 Task: Reply All to email with the signature Julian Adams with the subject Request for a job offer rejection from softage.8@softage.net with the message I would like to request a review of the proposal before the presentation. with BCC to softage.6@softage.net with an attached image file Website_slider_image.png
Action: Mouse moved to (1112, 242)
Screenshot: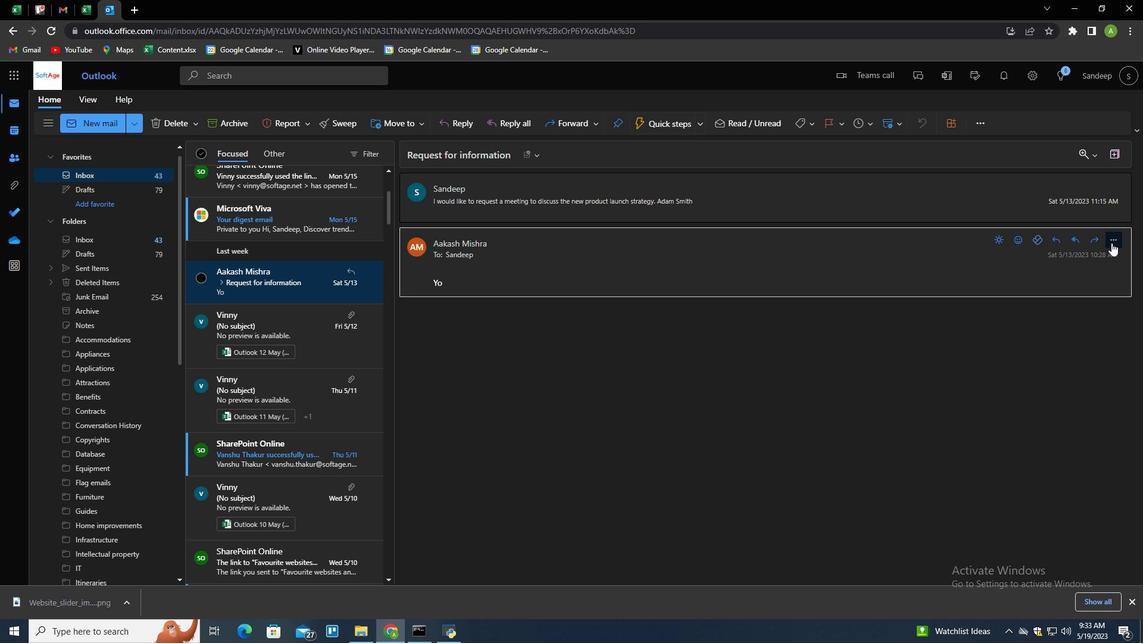 
Action: Mouse pressed left at (1112, 242)
Screenshot: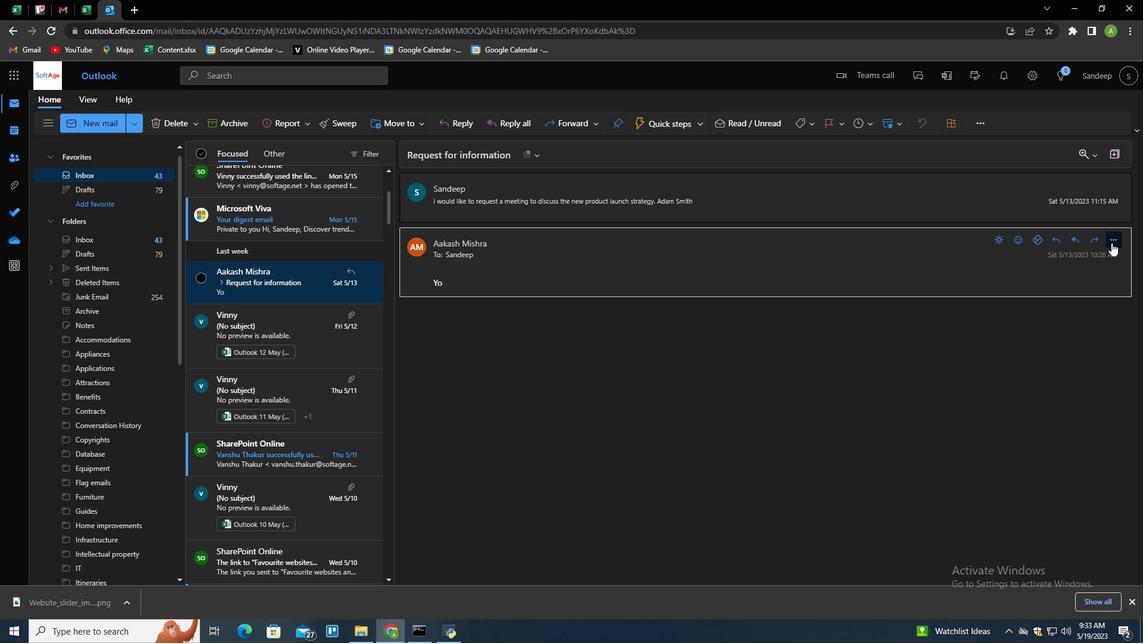 
Action: Mouse moved to (1035, 227)
Screenshot: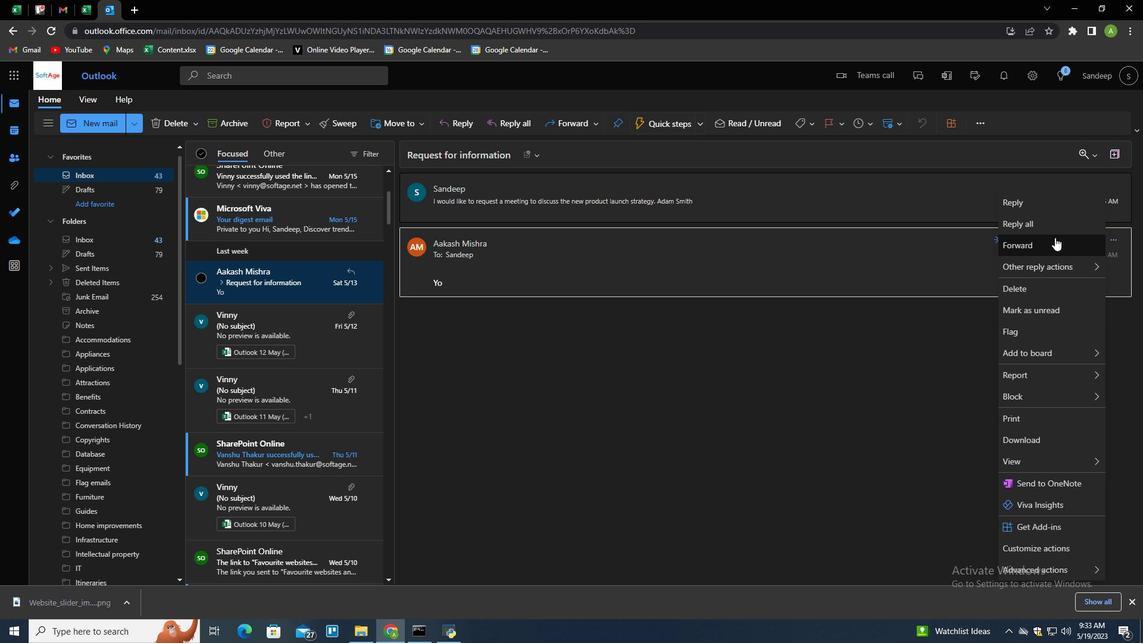 
Action: Mouse pressed left at (1035, 227)
Screenshot: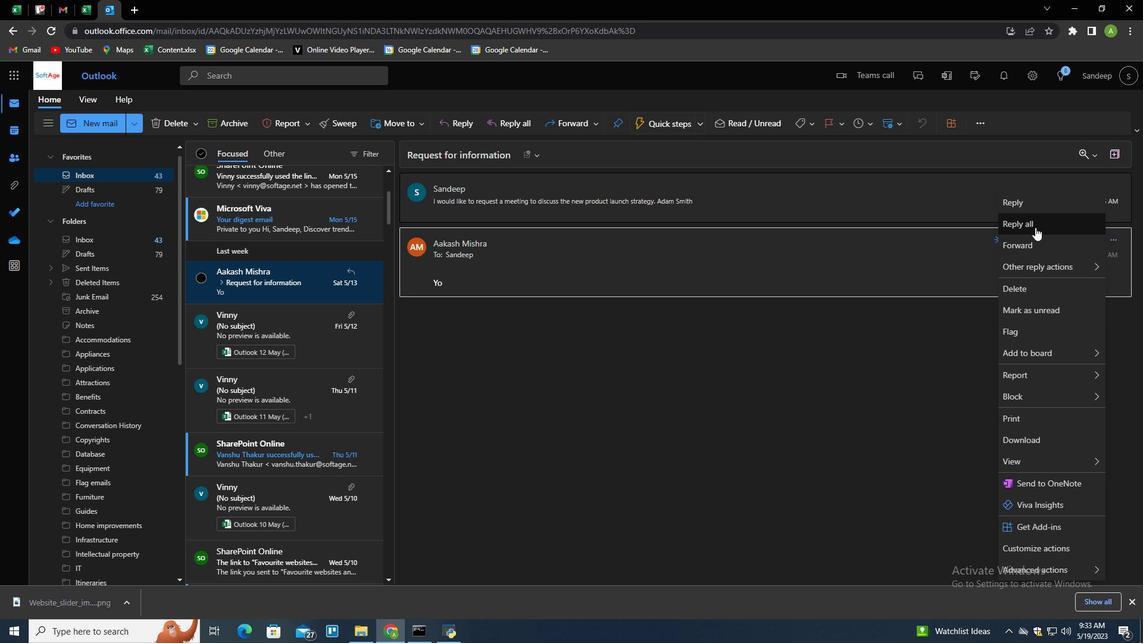 
Action: Mouse moved to (798, 118)
Screenshot: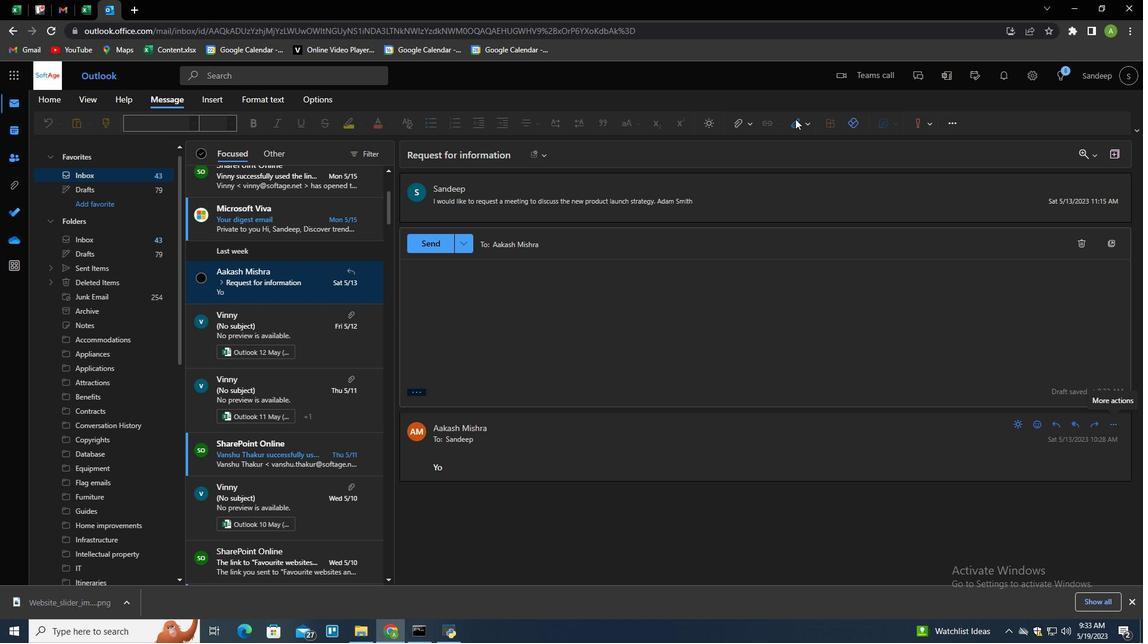 
Action: Mouse pressed left at (798, 118)
Screenshot: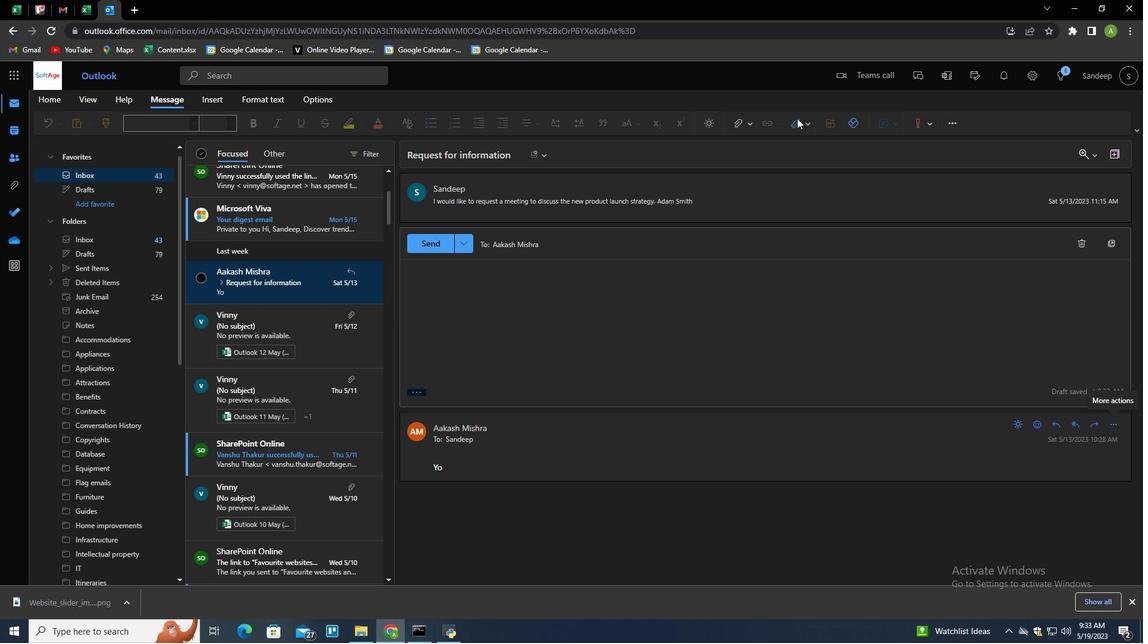 
Action: Mouse moved to (785, 174)
Screenshot: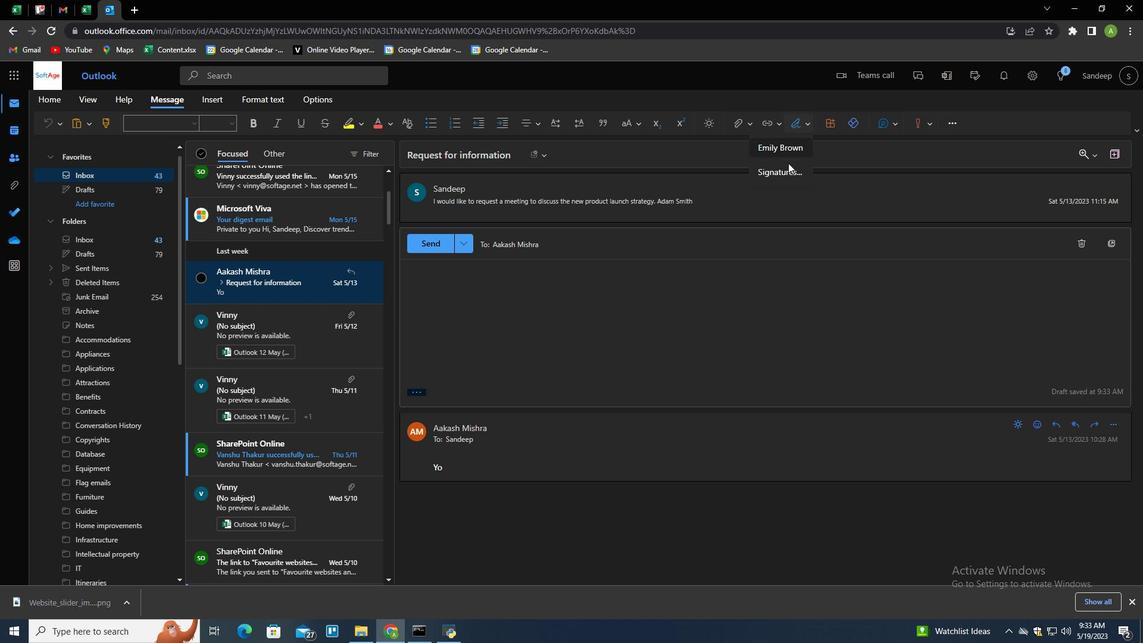 
Action: Mouse pressed left at (785, 174)
Screenshot: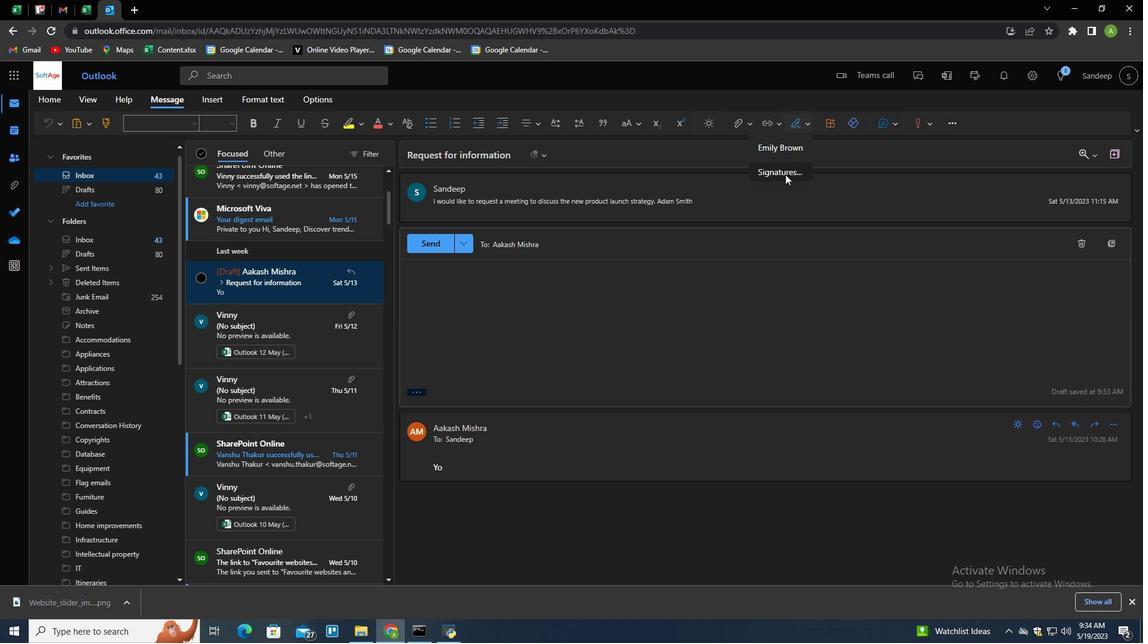 
Action: Mouse moved to (812, 222)
Screenshot: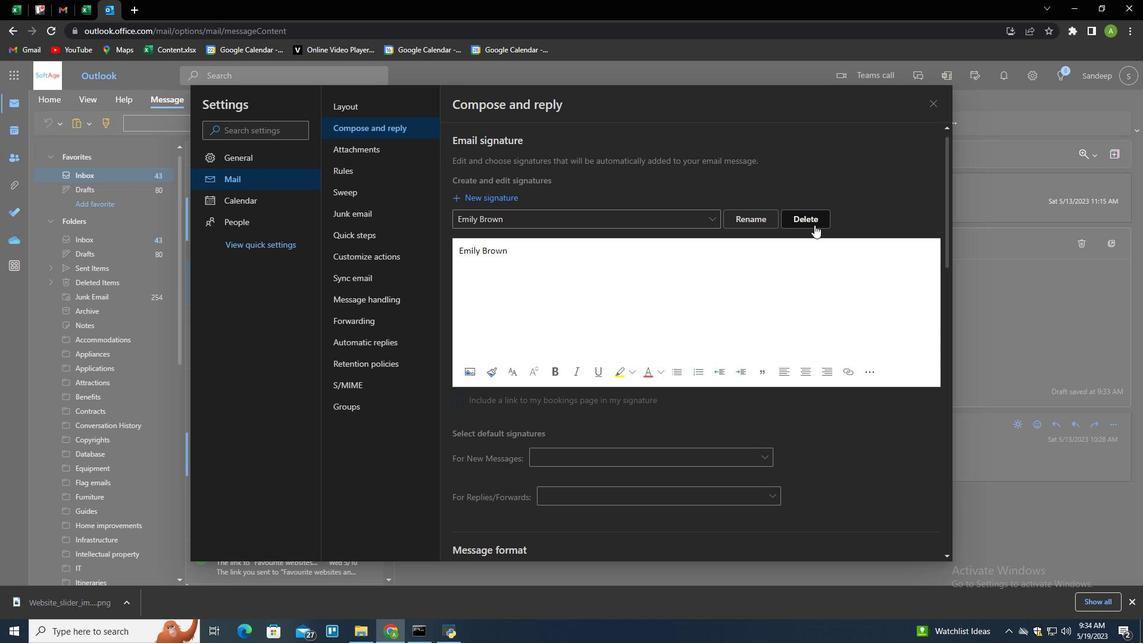
Action: Mouse pressed left at (812, 222)
Screenshot: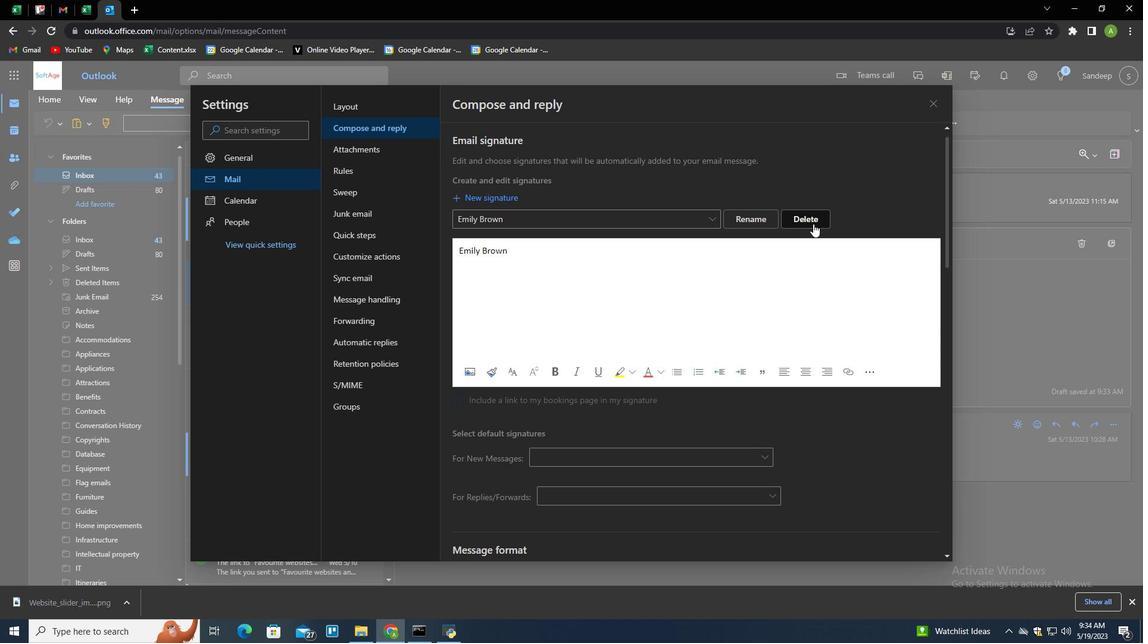 
Action: Mouse moved to (804, 222)
Screenshot: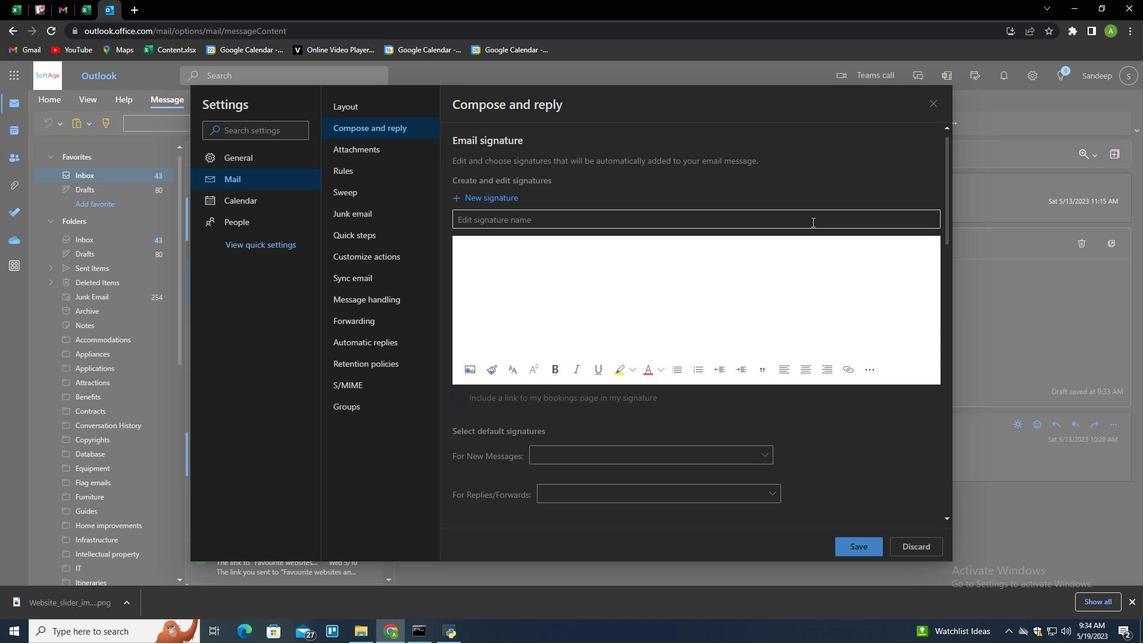 
Action: Mouse pressed left at (804, 222)
Screenshot: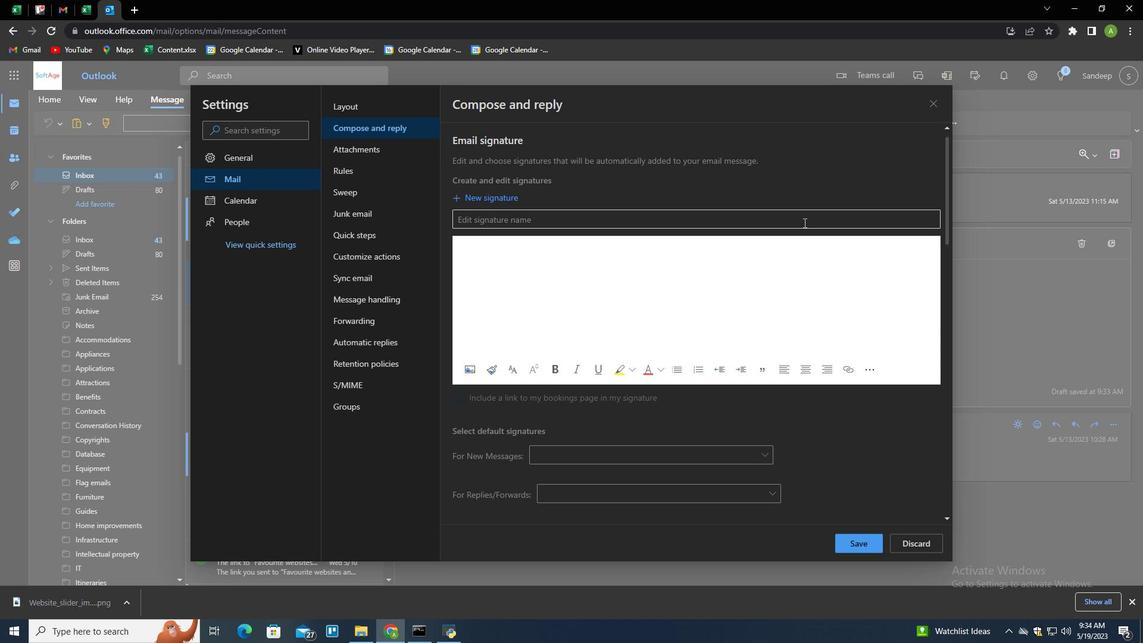 
Action: Key pressed <Key.shift>Julian<Key.space><Key.shift>Adams<Key.tab><Key.shift><Key.shift><Key.shift><Key.shift><Key.shift><Key.shift>Julian<Key.space><Key.shift>Adams
Screenshot: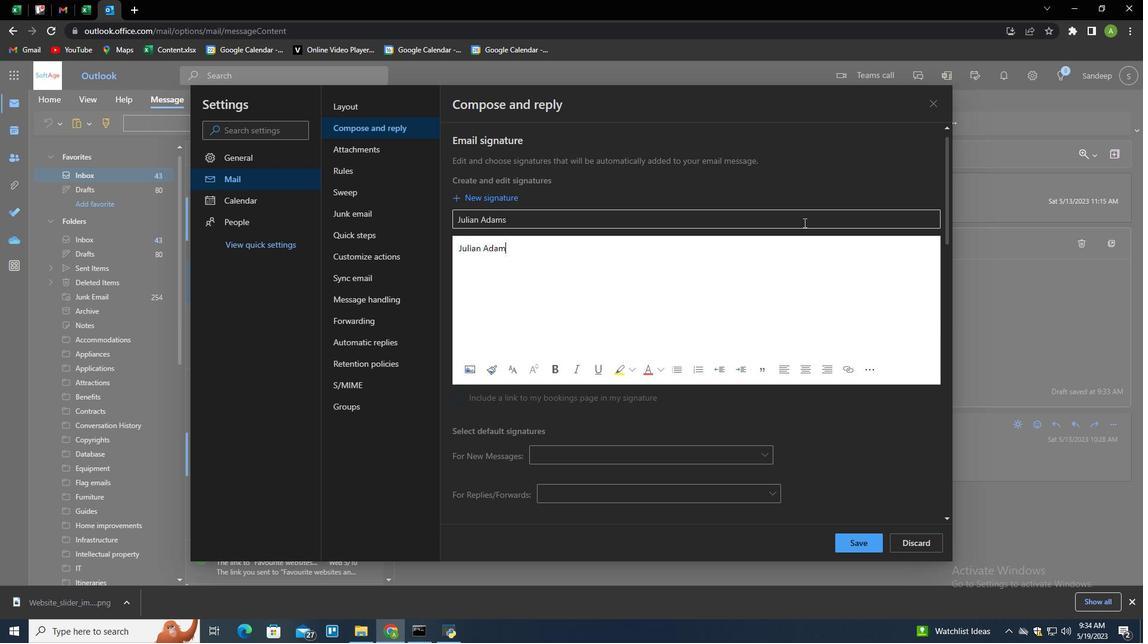 
Action: Mouse moved to (854, 539)
Screenshot: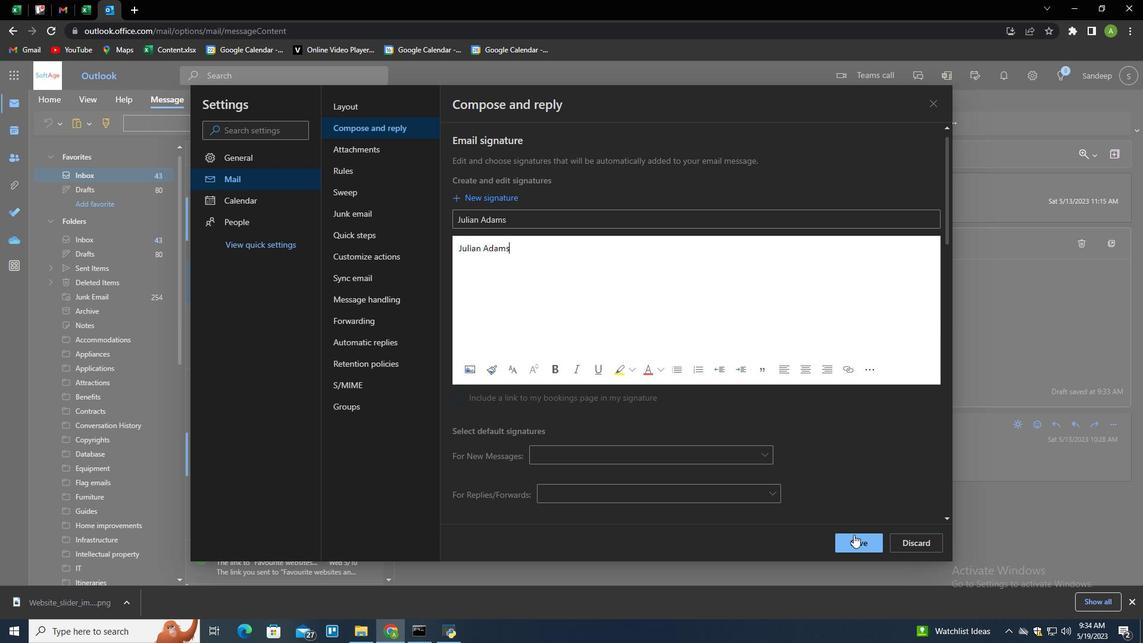 
Action: Mouse pressed left at (854, 539)
Screenshot: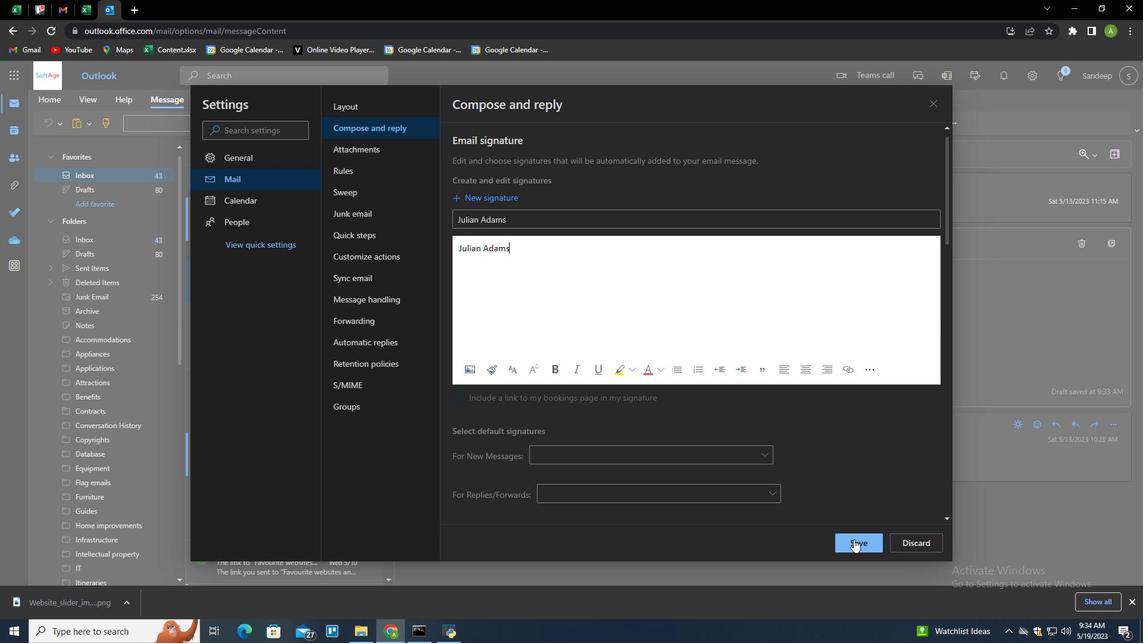 
Action: Mouse moved to (1003, 297)
Screenshot: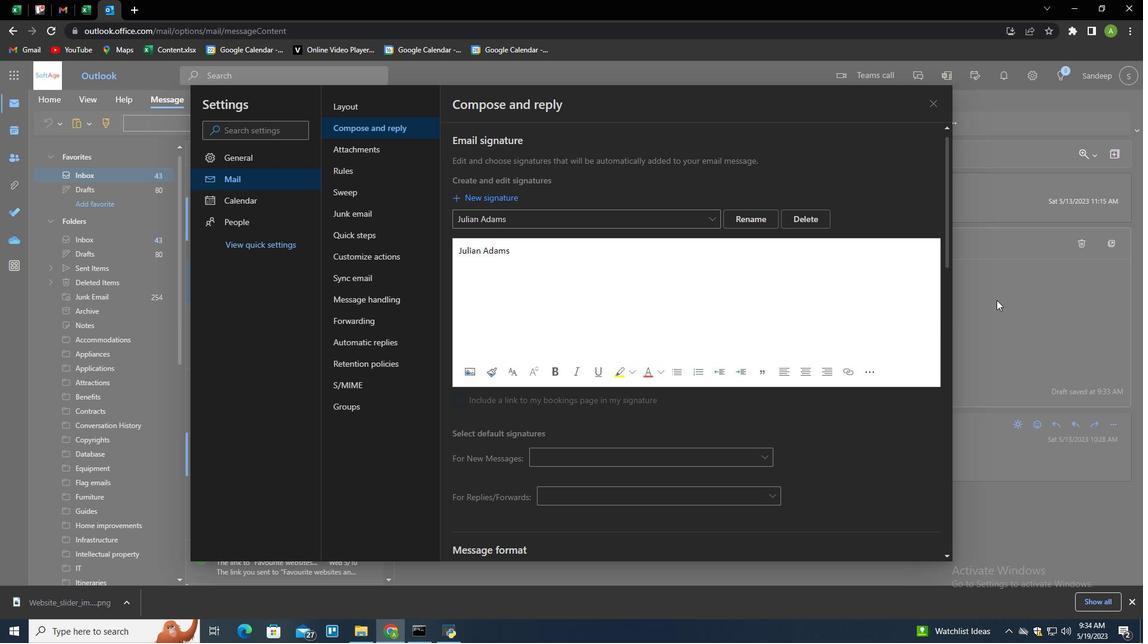 
Action: Mouse pressed left at (1003, 297)
Screenshot: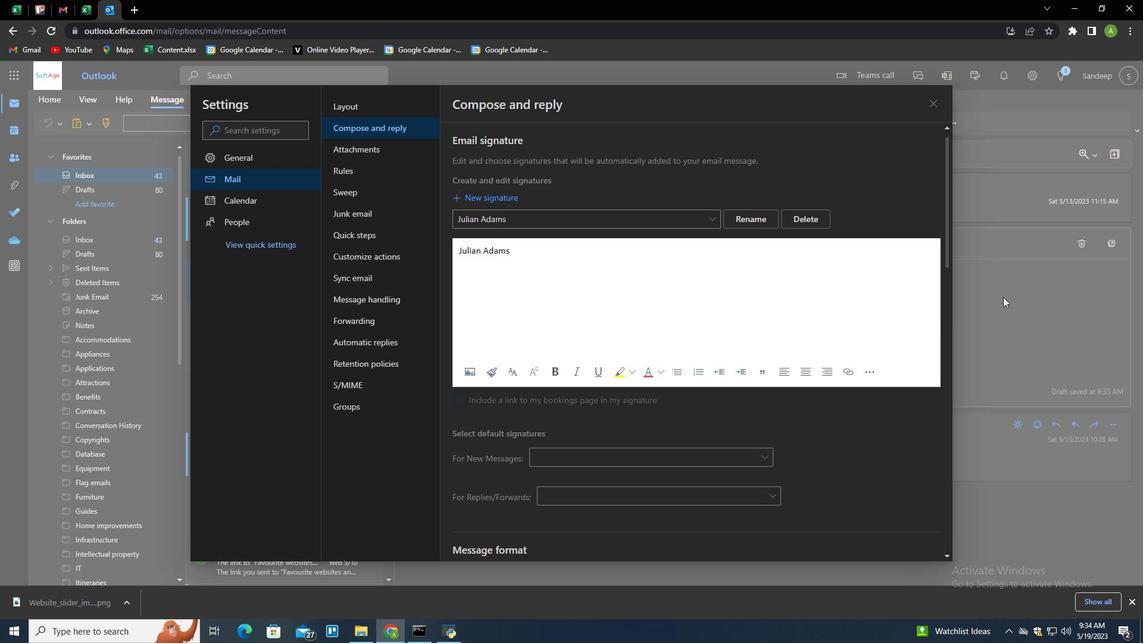 
Action: Mouse moved to (807, 128)
Screenshot: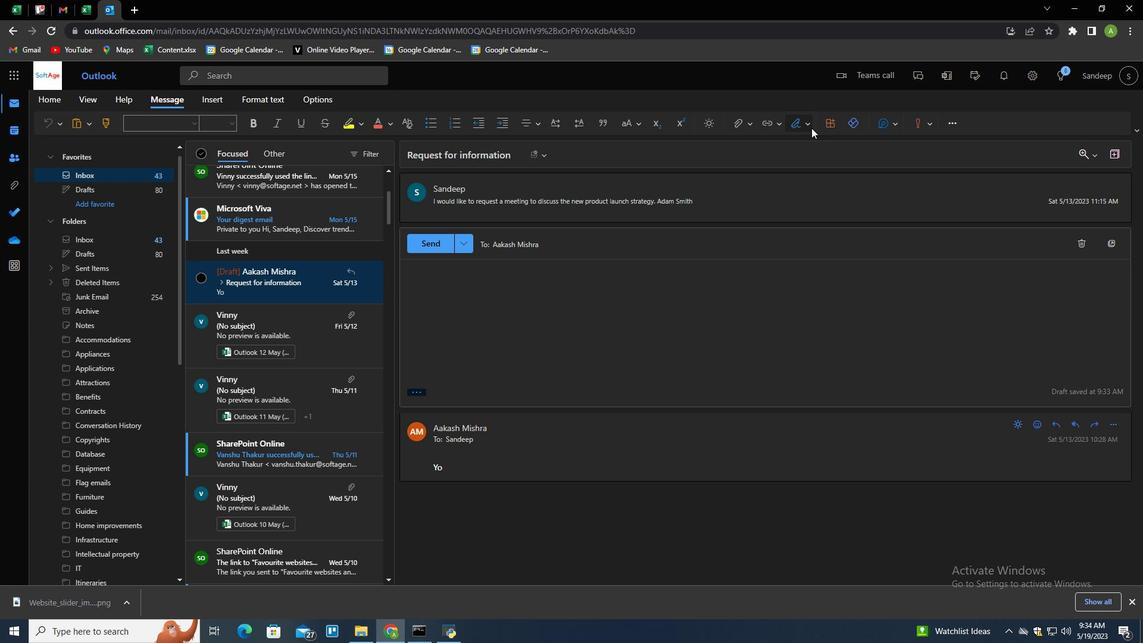
Action: Mouse pressed left at (807, 128)
Screenshot: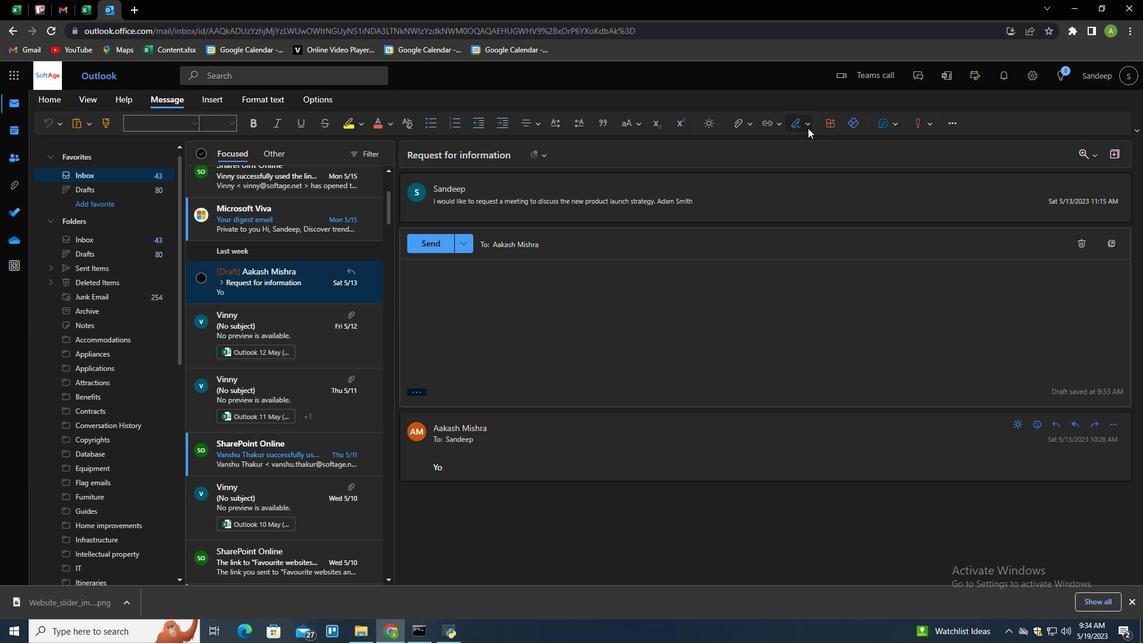 
Action: Mouse moved to (792, 148)
Screenshot: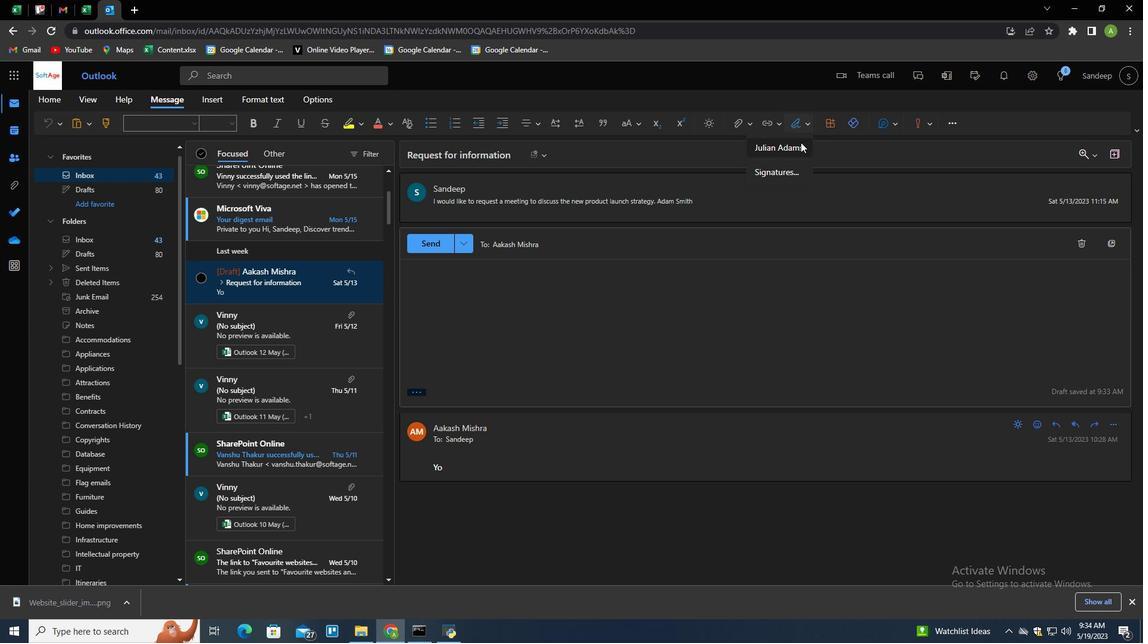 
Action: Mouse pressed left at (792, 148)
Screenshot: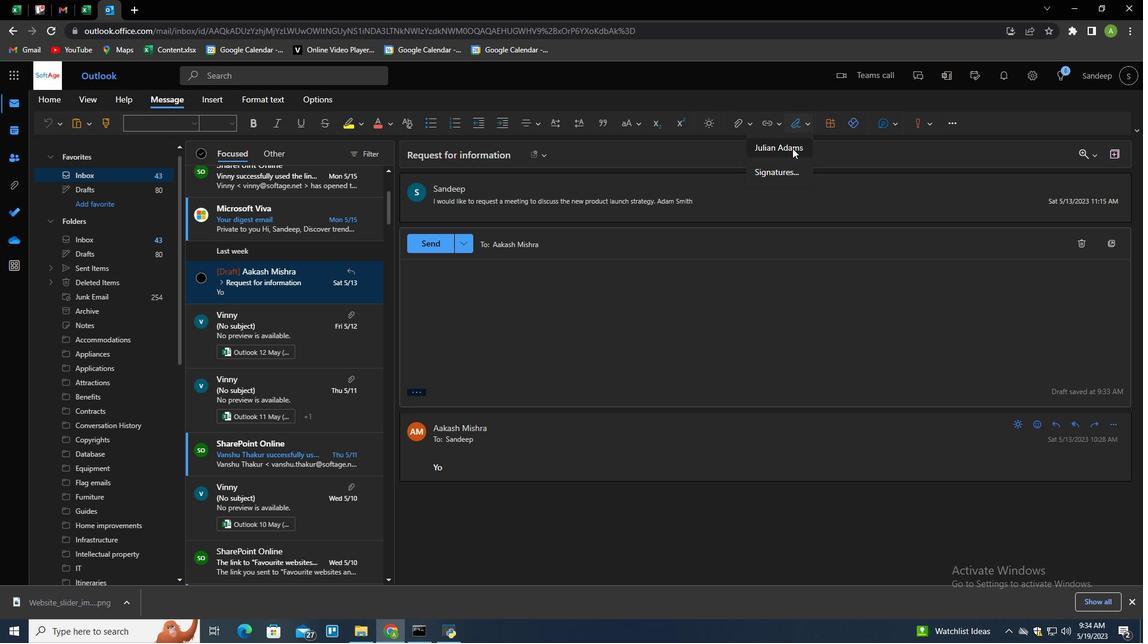 
Action: Mouse moved to (416, 391)
Screenshot: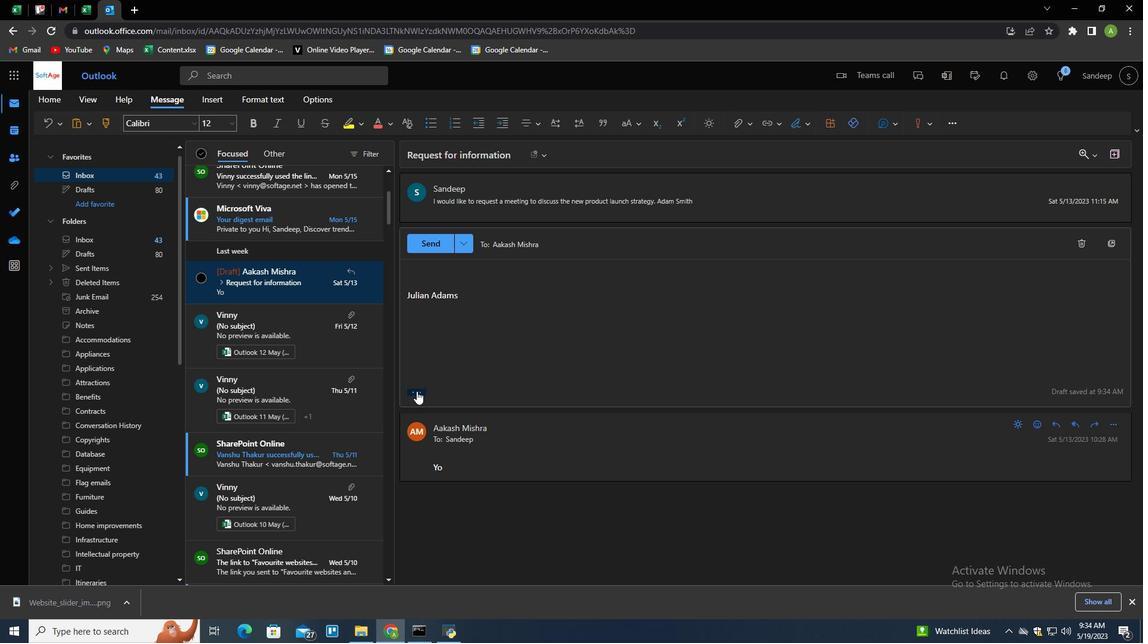 
Action: Mouse pressed left at (416, 391)
Screenshot: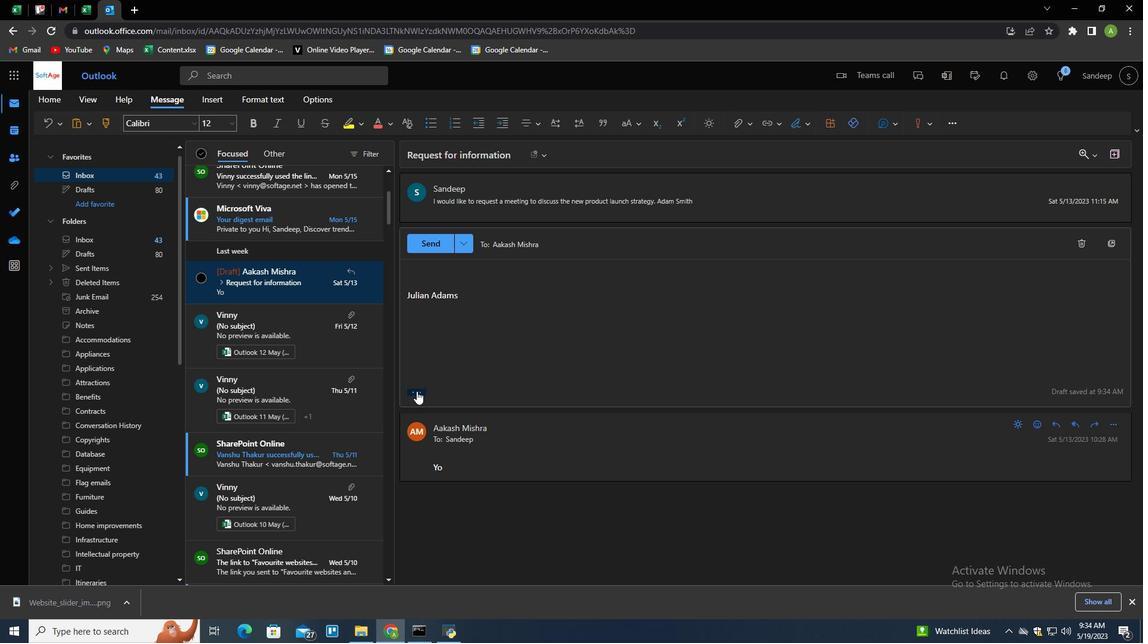 
Action: Mouse moved to (427, 184)
Screenshot: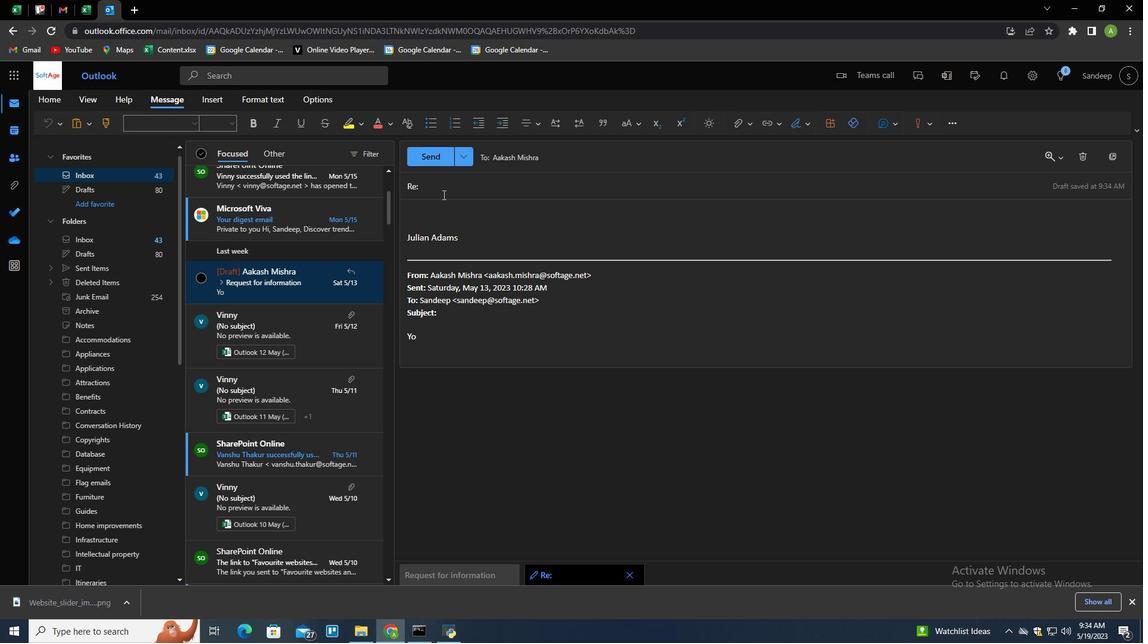 
Action: Mouse pressed left at (427, 184)
Screenshot: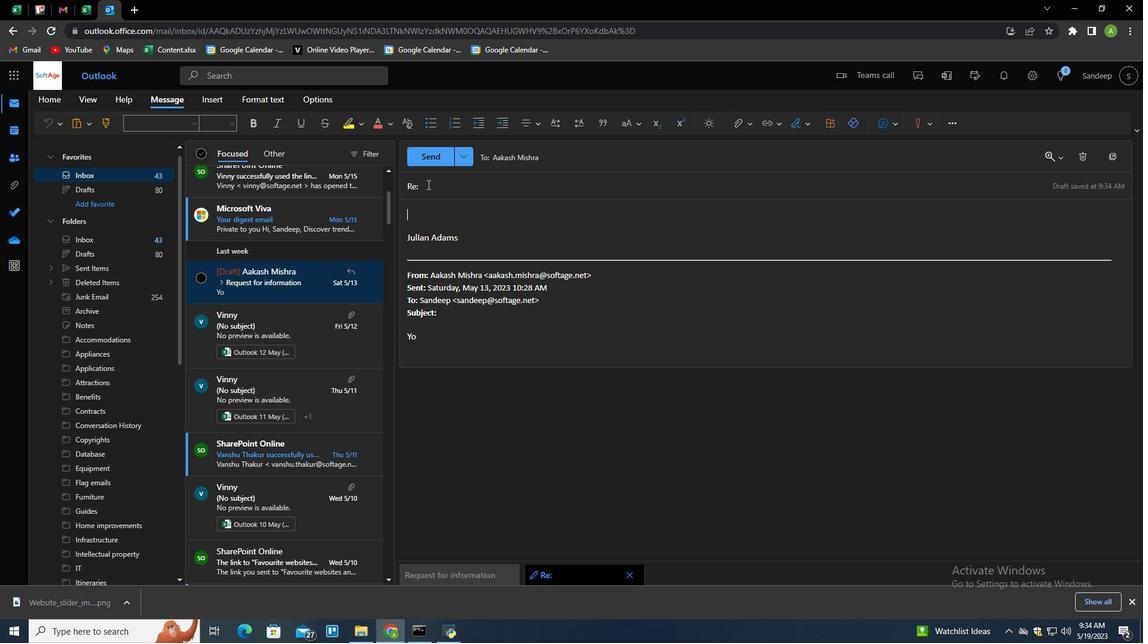 
Action: Mouse moved to (437, 187)
Screenshot: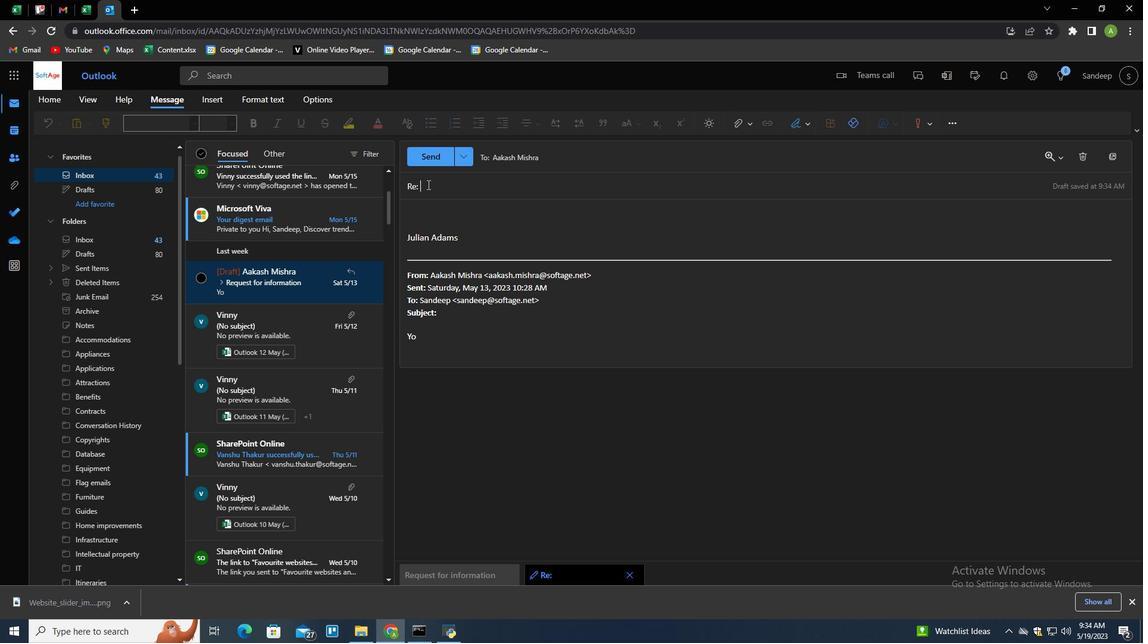 
Action: Key pressed <Key.shift>Request<Key.space>for<Key.space>a<Key.space>job<Key.space>fo<Key.backspace><Key.backspace>offer<Key.space>rejection<Key.space>from<Key.space>s<Key.backspace><Key.backspace><Key.backspace><Key.backspace><Key.backspace><Key.backspace><Key.backspace><Key.tab><Key.shift>I<Key.space>would<Key.space>like<Key.space>to<Key.space>request<Key.space>a<Key.space>review<Key.space>of<Key.space>the<Key.space>propsal<Key.backspace><Key.backspace><Key.backspace>odal<Key.backspace><Key.backspace><Key.backspace>sal<Key.space>before<Key.space>the<Key.space>presentsa<Key.backspace><Key.backspace>ation.
Screenshot: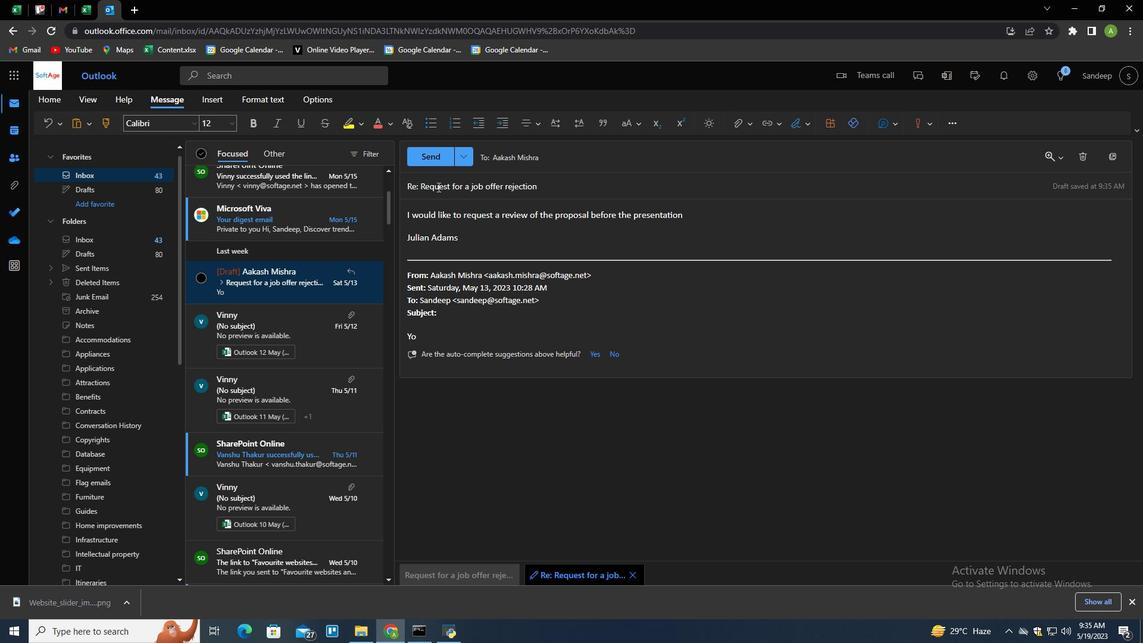 
Action: Mouse moved to (628, 157)
Screenshot: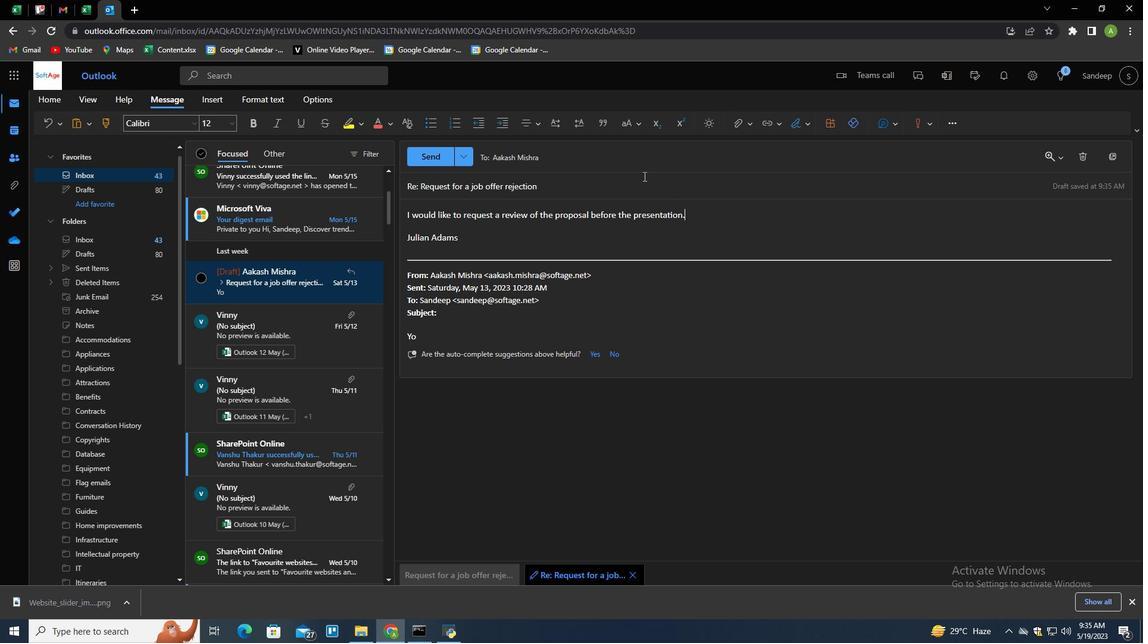 
Action: Mouse pressed left at (628, 157)
Screenshot: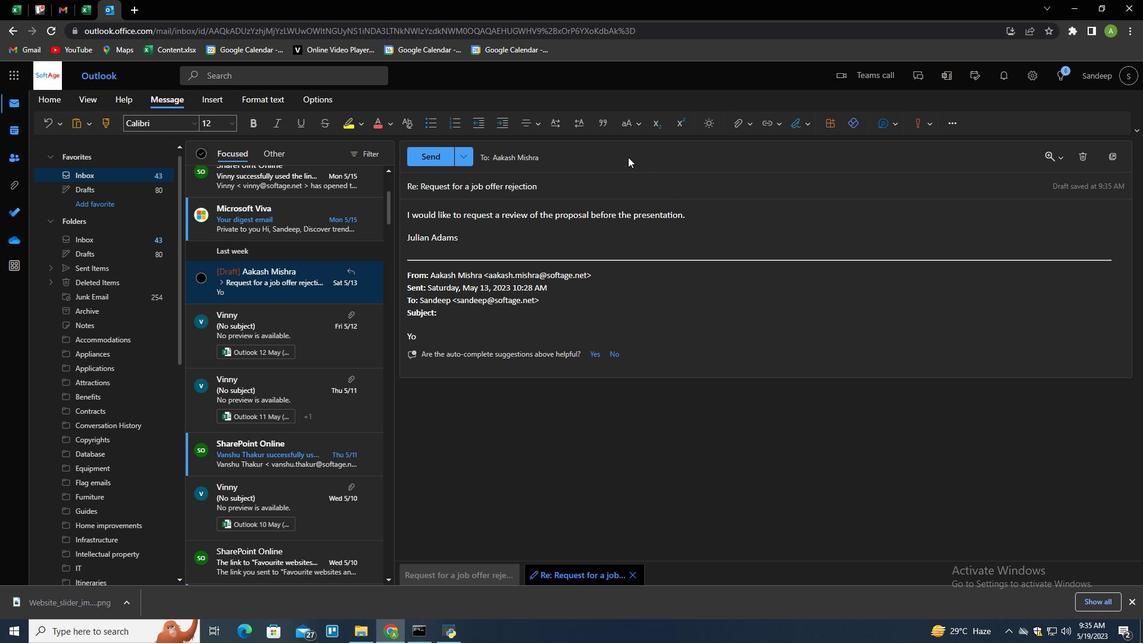 
Action: Mouse moved to (1113, 185)
Screenshot: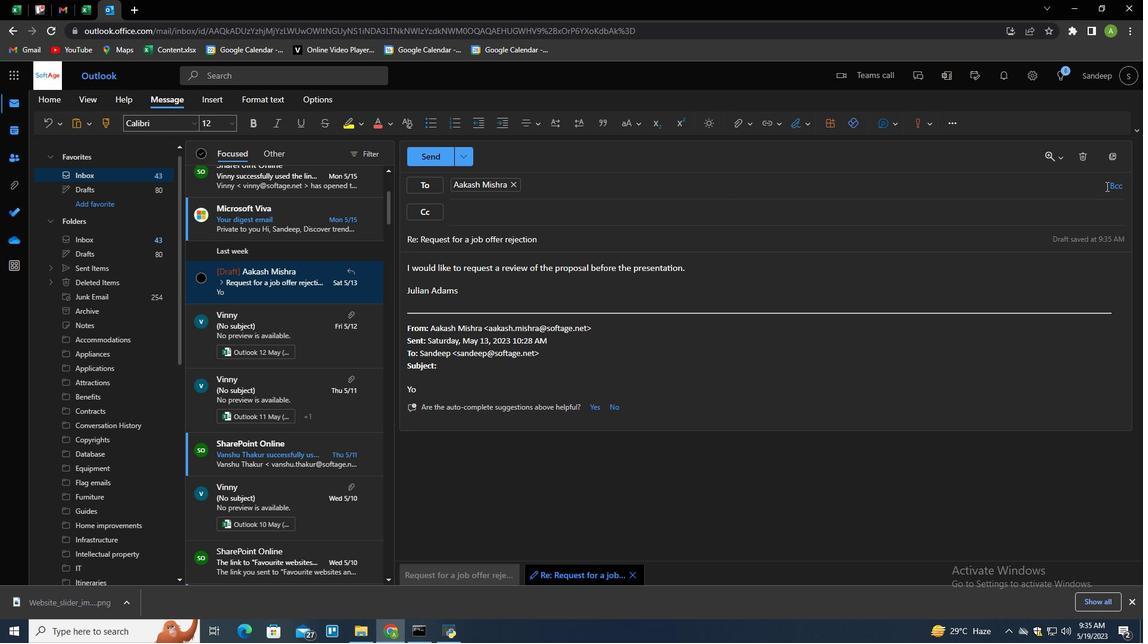 
Action: Mouse pressed left at (1113, 185)
Screenshot: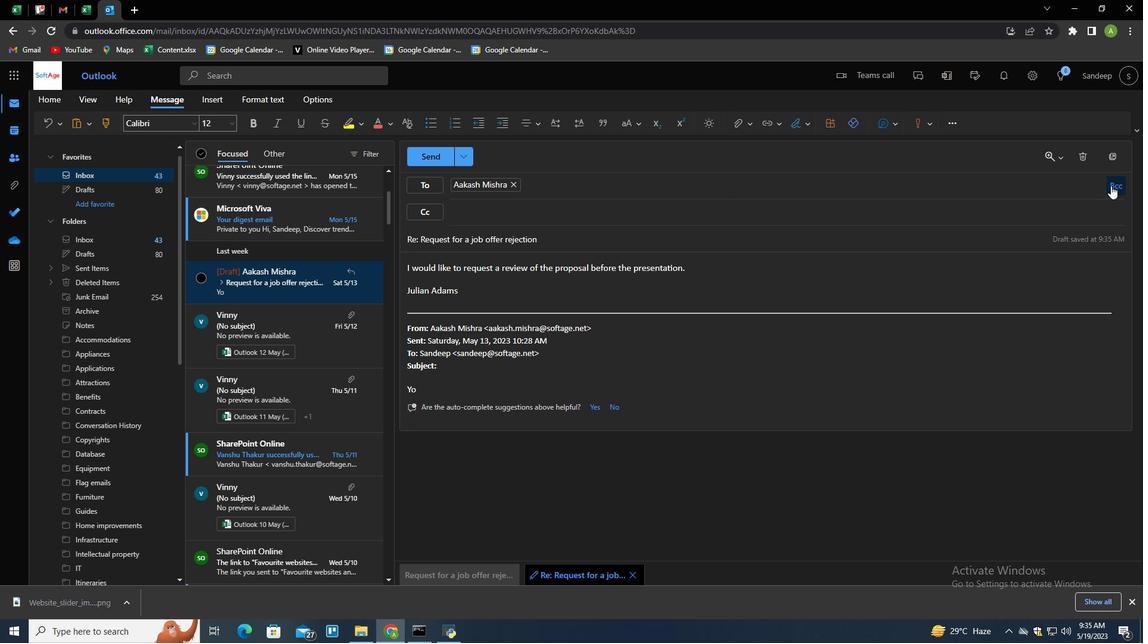 
Action: Mouse moved to (552, 249)
Screenshot: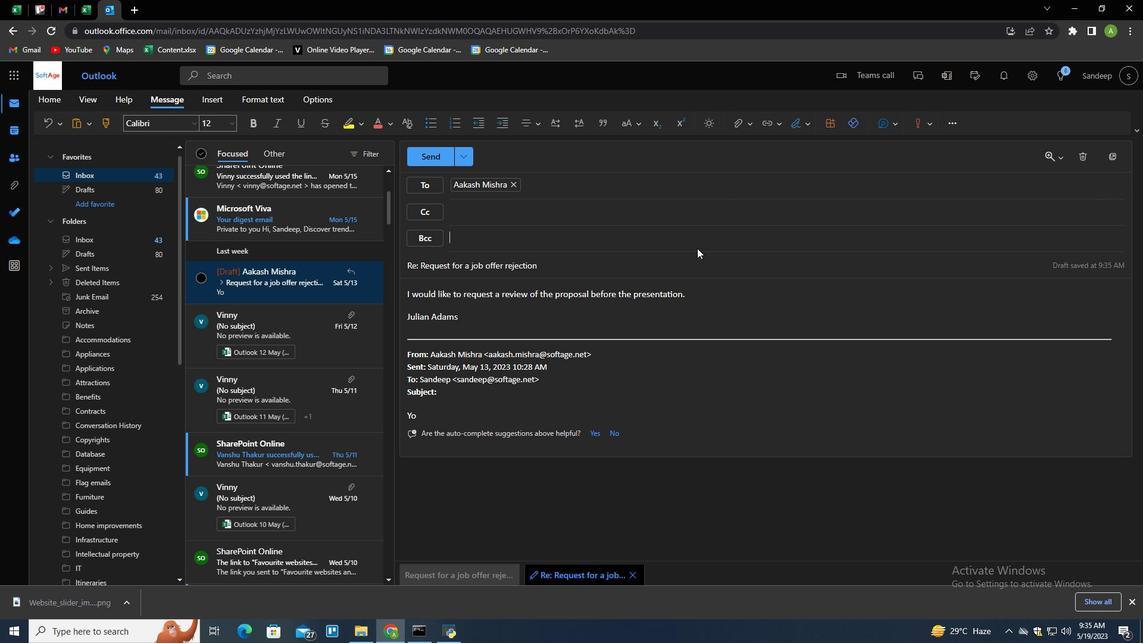 
Action: Key pressed softage.6<Key.shift>@softage.net<Key.enter>
Screenshot: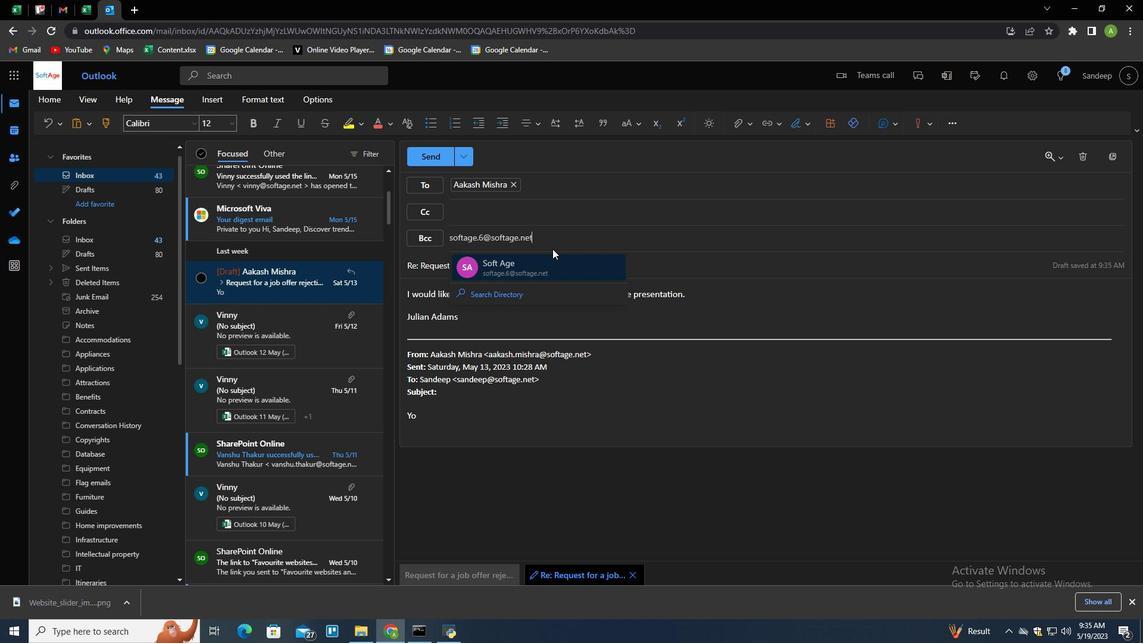 
Action: Mouse moved to (739, 121)
Screenshot: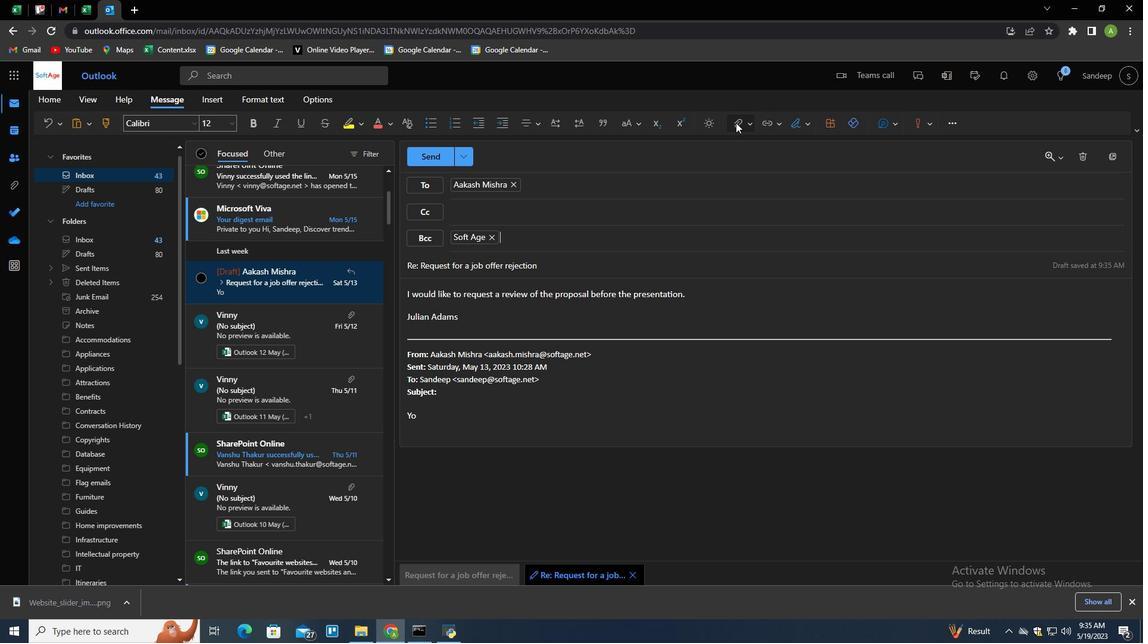 
Action: Mouse pressed left at (739, 121)
Screenshot: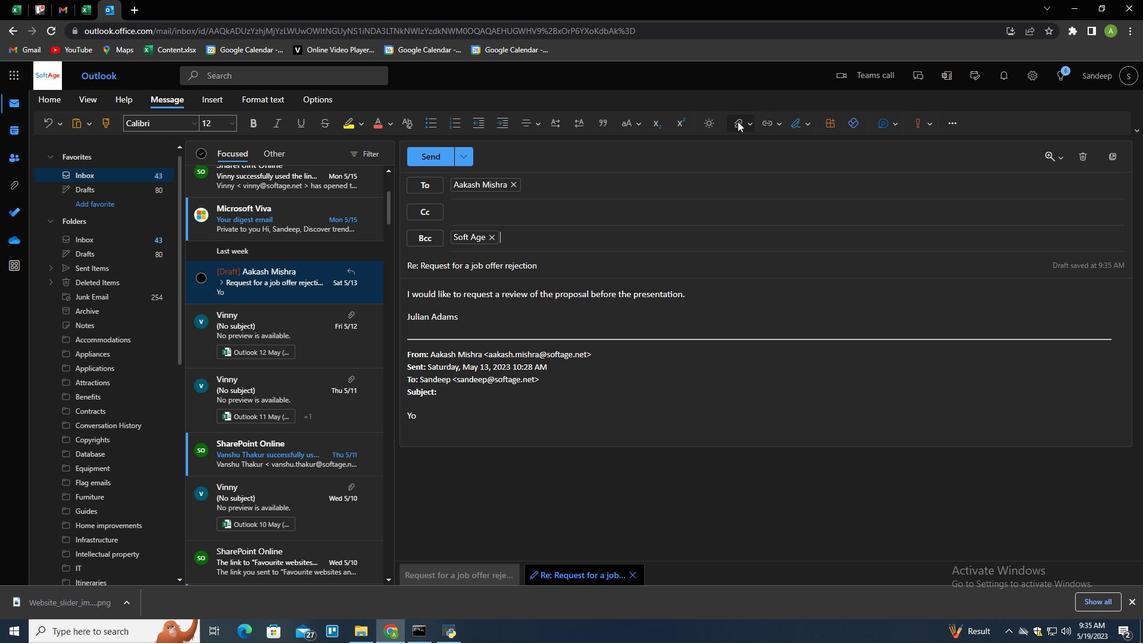 
Action: Mouse moved to (687, 147)
Screenshot: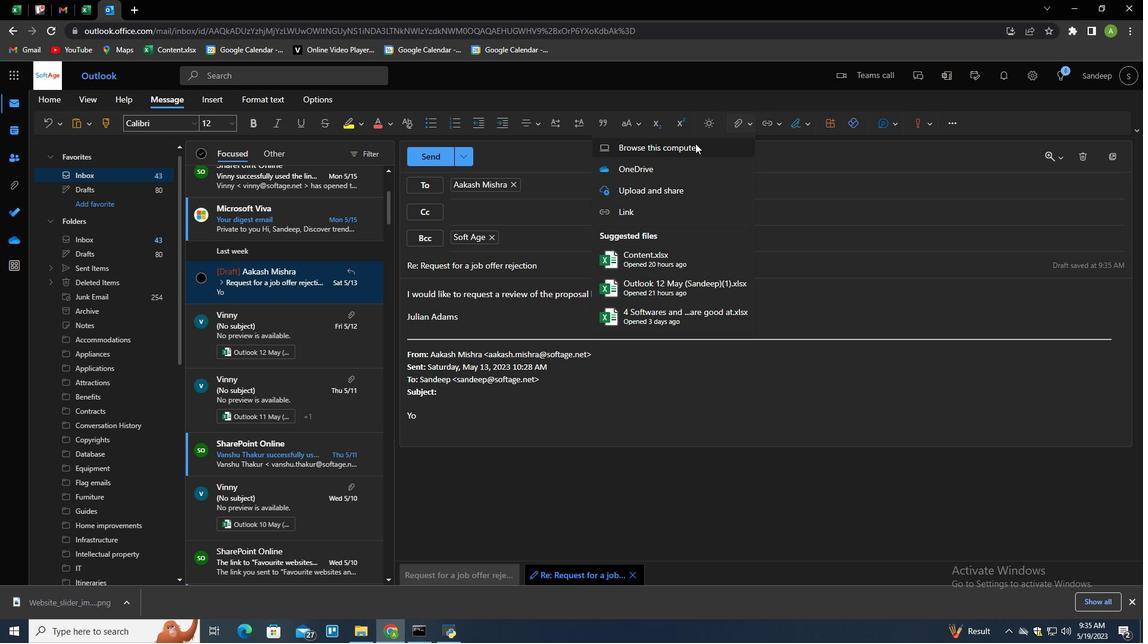 
Action: Mouse pressed left at (687, 147)
Screenshot: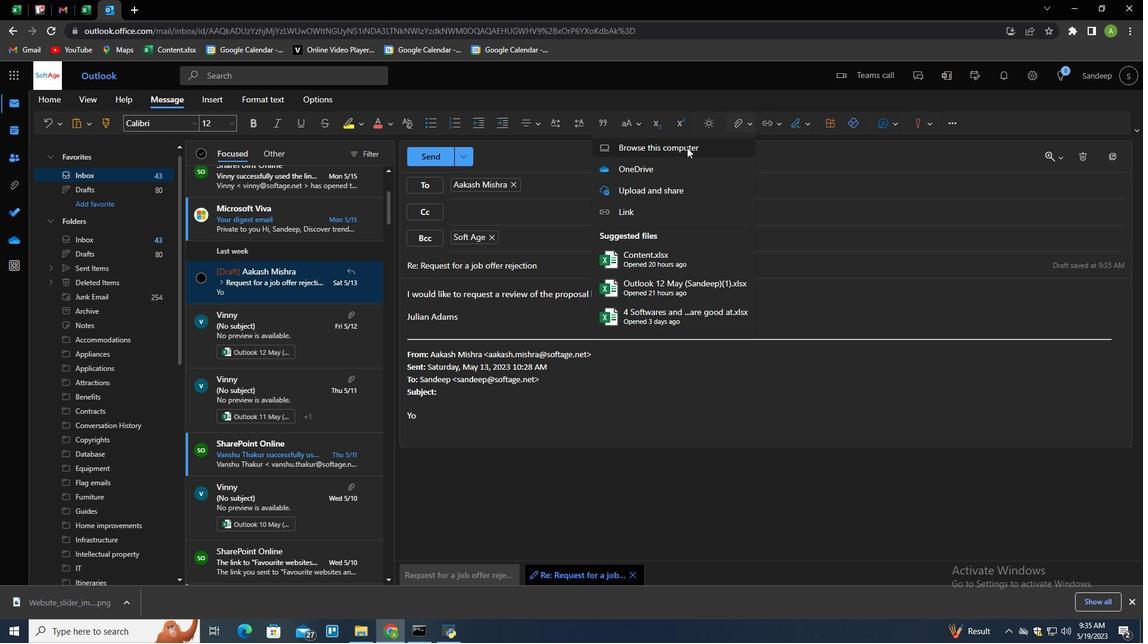 
Action: Mouse moved to (161, 104)
Screenshot: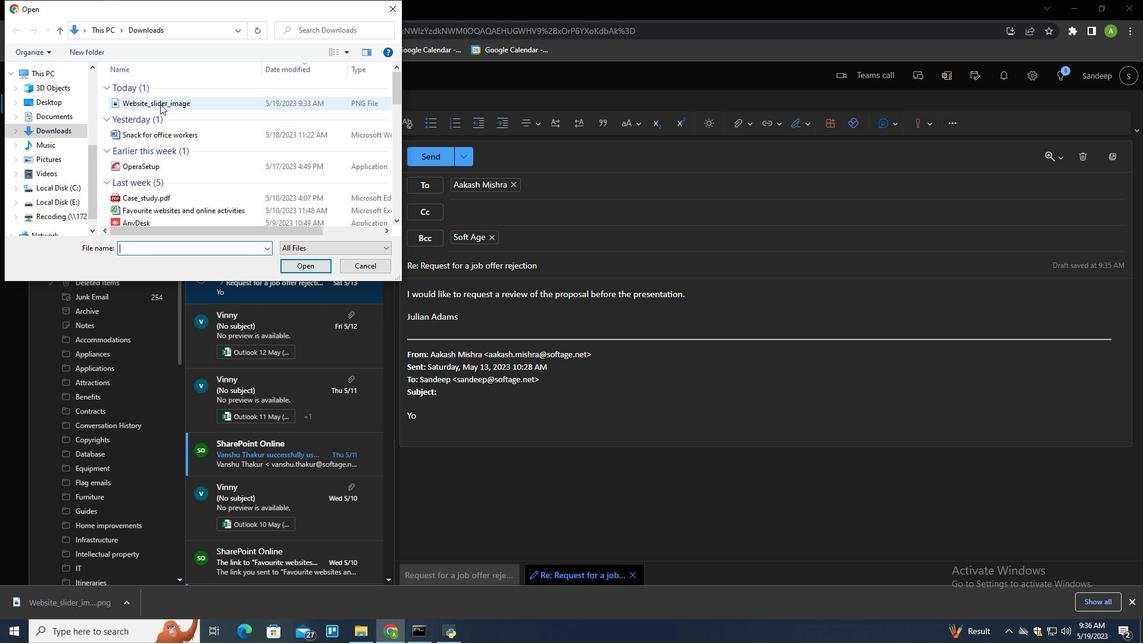 
Action: Mouse pressed left at (161, 104)
Screenshot: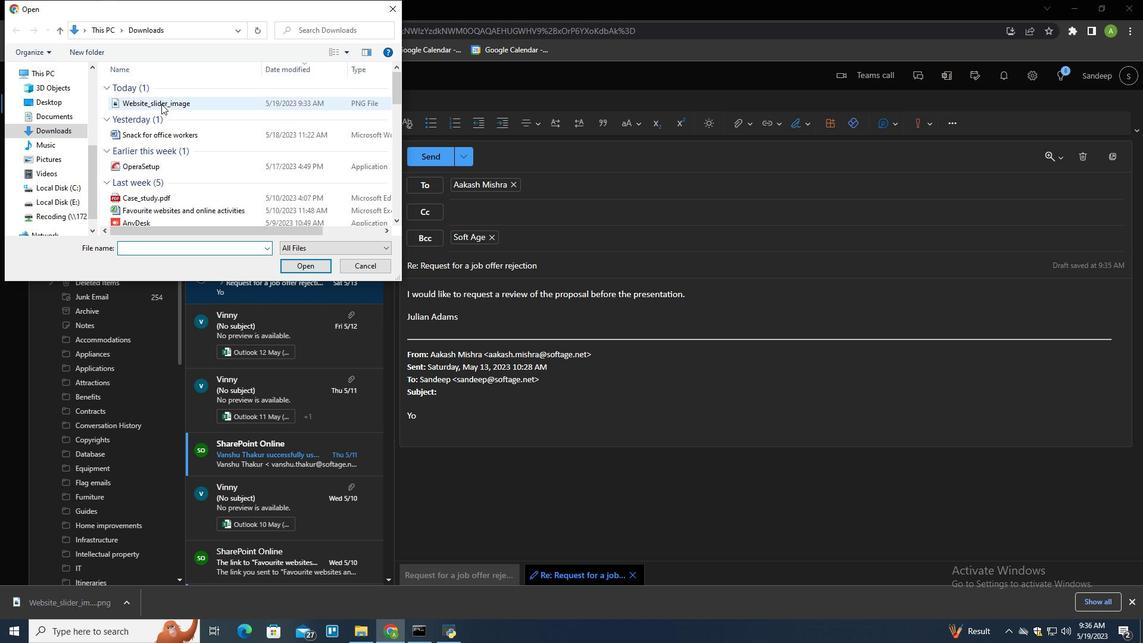
Action: Mouse moved to (207, 105)
Screenshot: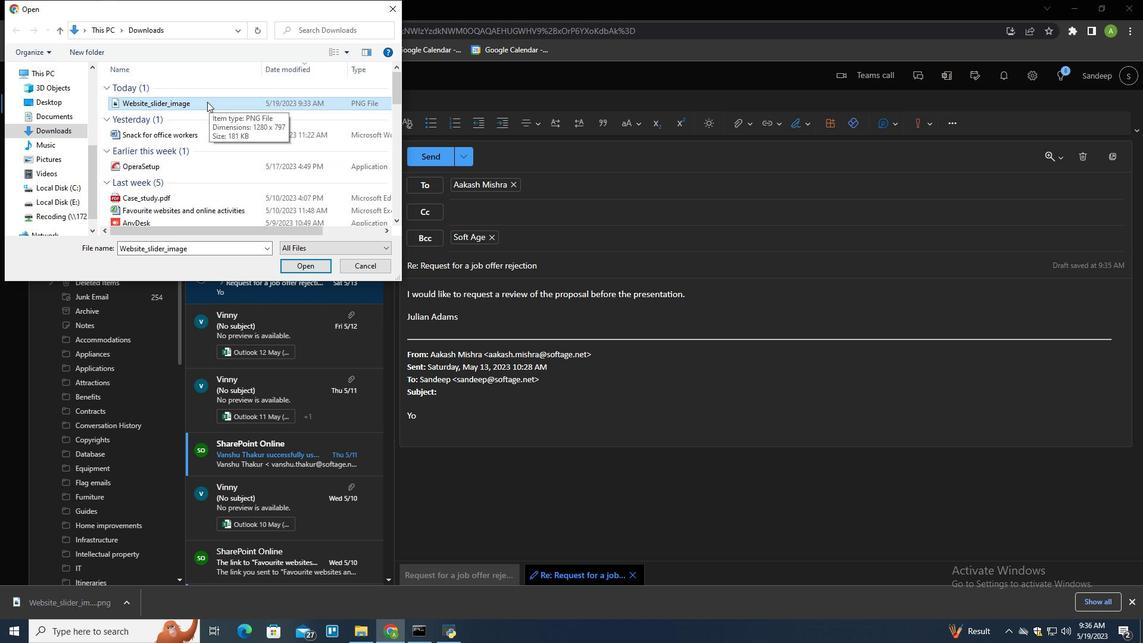 
Action: Key pressed <Key.f2>
Screenshot: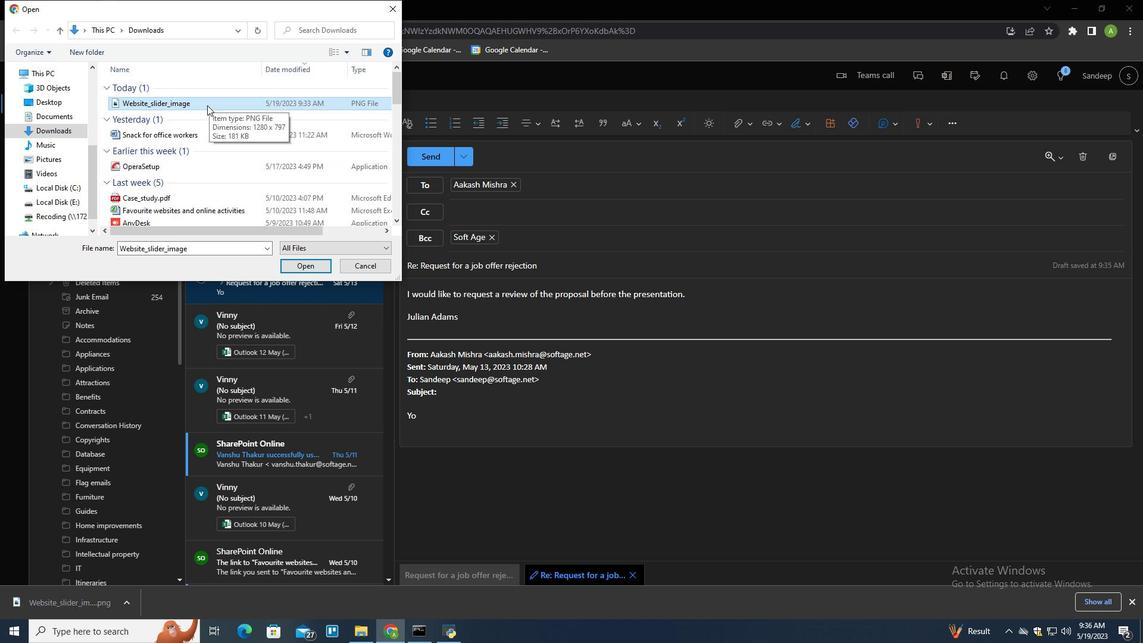 
Action: Mouse moved to (206, 106)
Screenshot: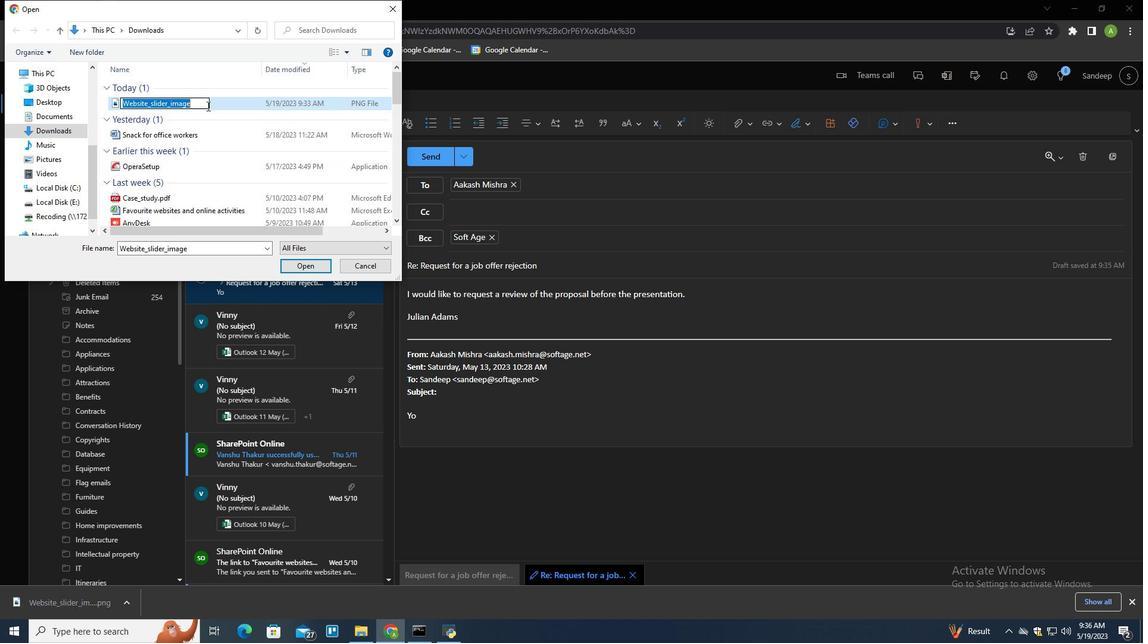 
Action: Key pressed <Key.right>.on<Key.backspace><Key.backspace>png
Screenshot: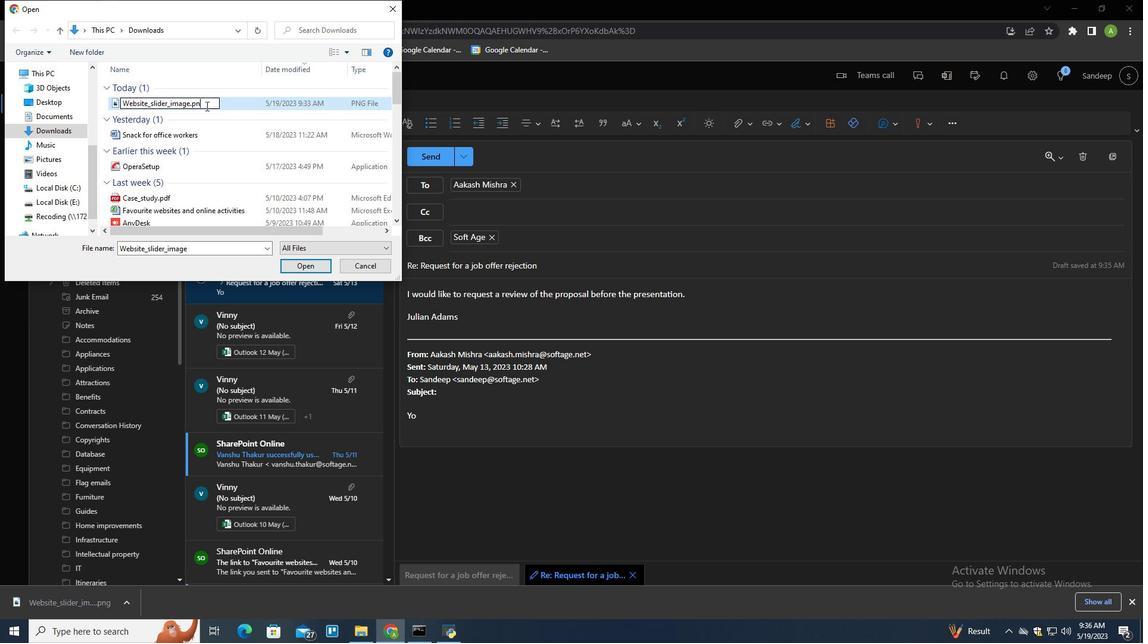 
Action: Mouse moved to (247, 97)
Screenshot: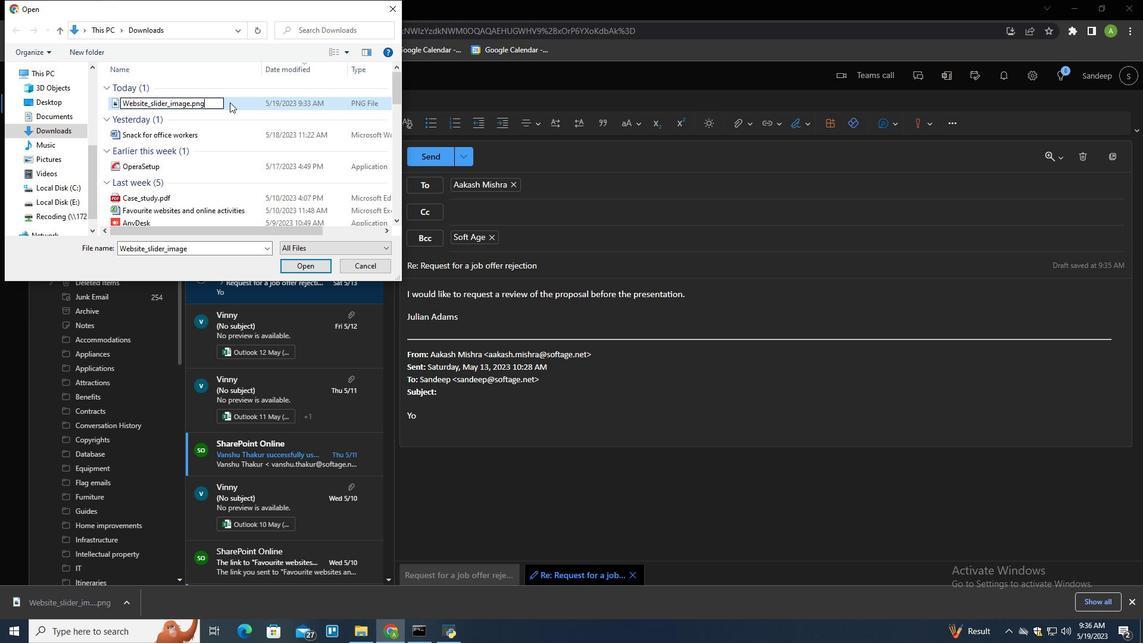 
Action: Mouse pressed left at (247, 97)
Screenshot: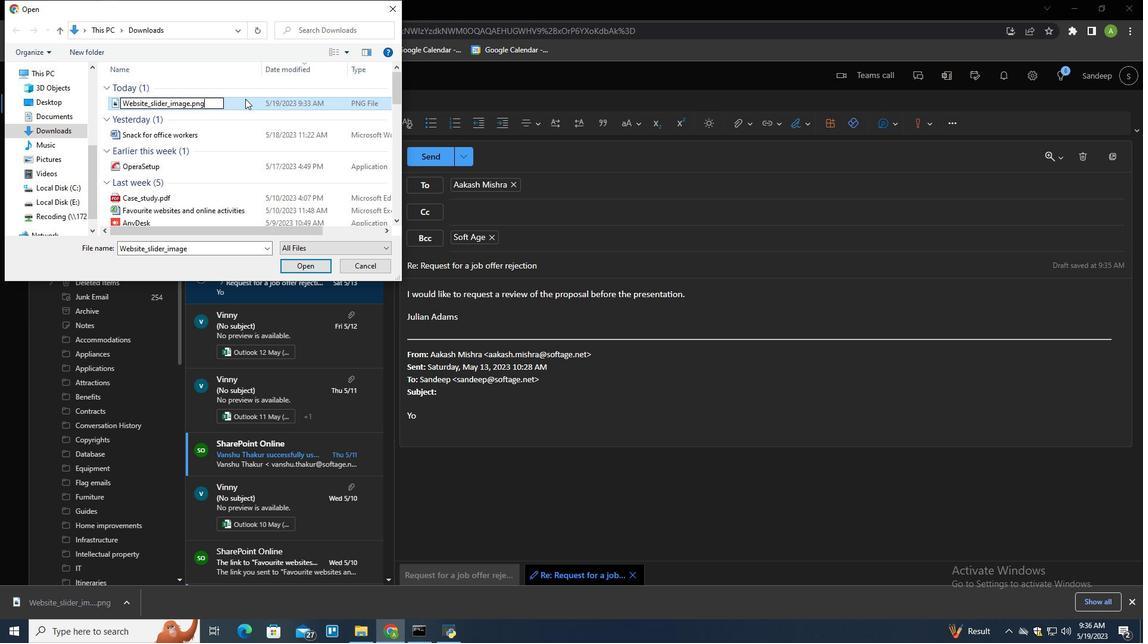 
Action: Mouse moved to (313, 265)
Screenshot: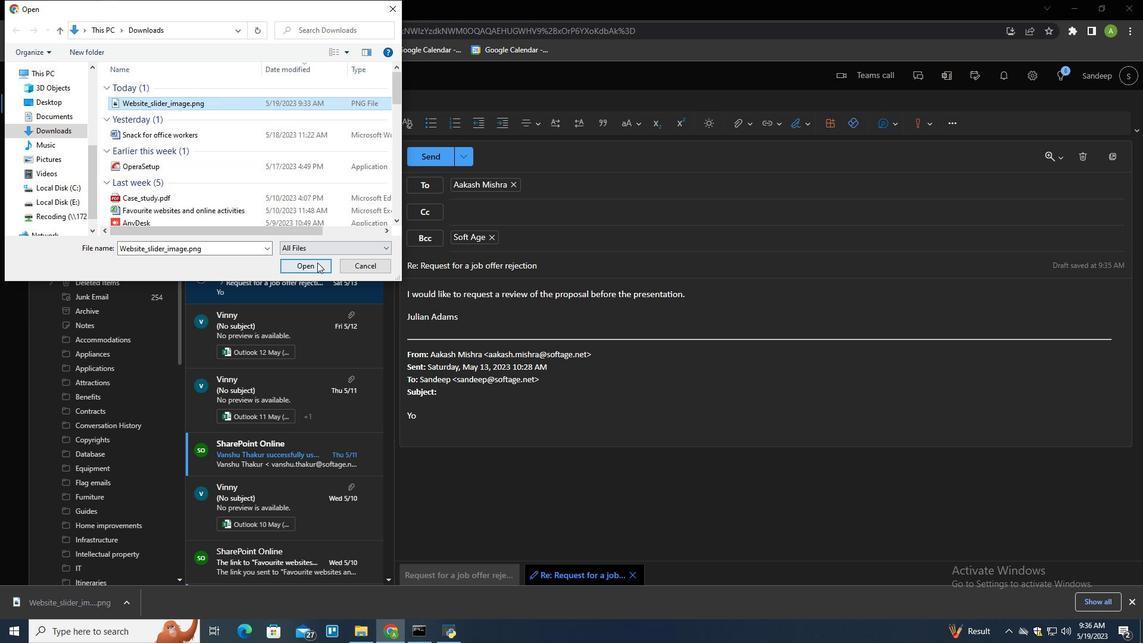
Action: Mouse pressed left at (313, 265)
Screenshot: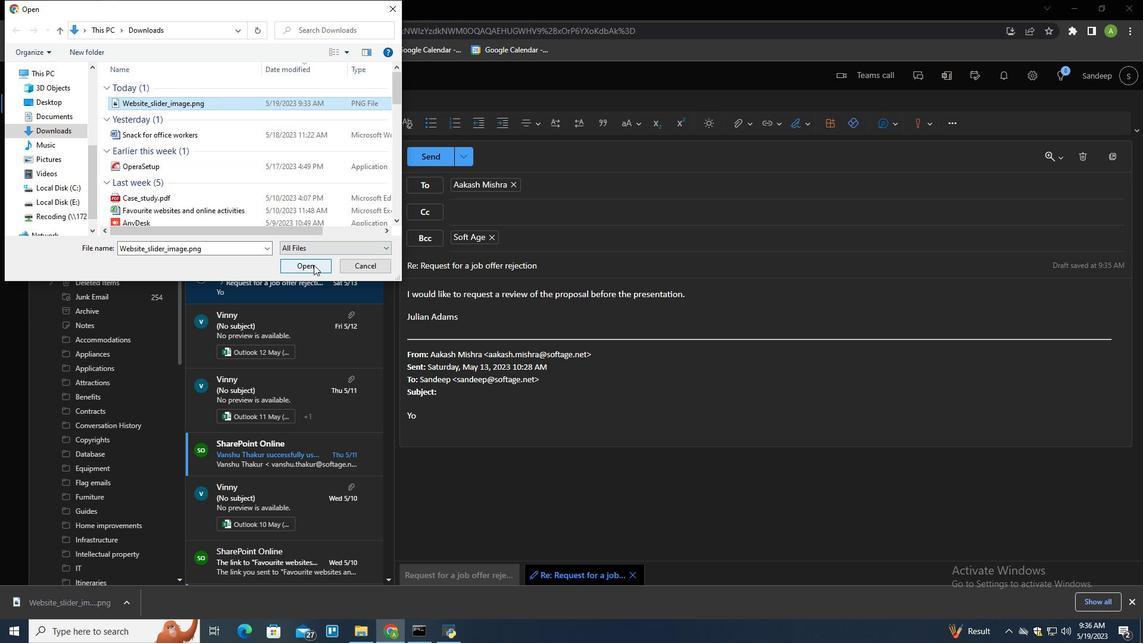 
Action: Mouse moved to (434, 157)
Screenshot: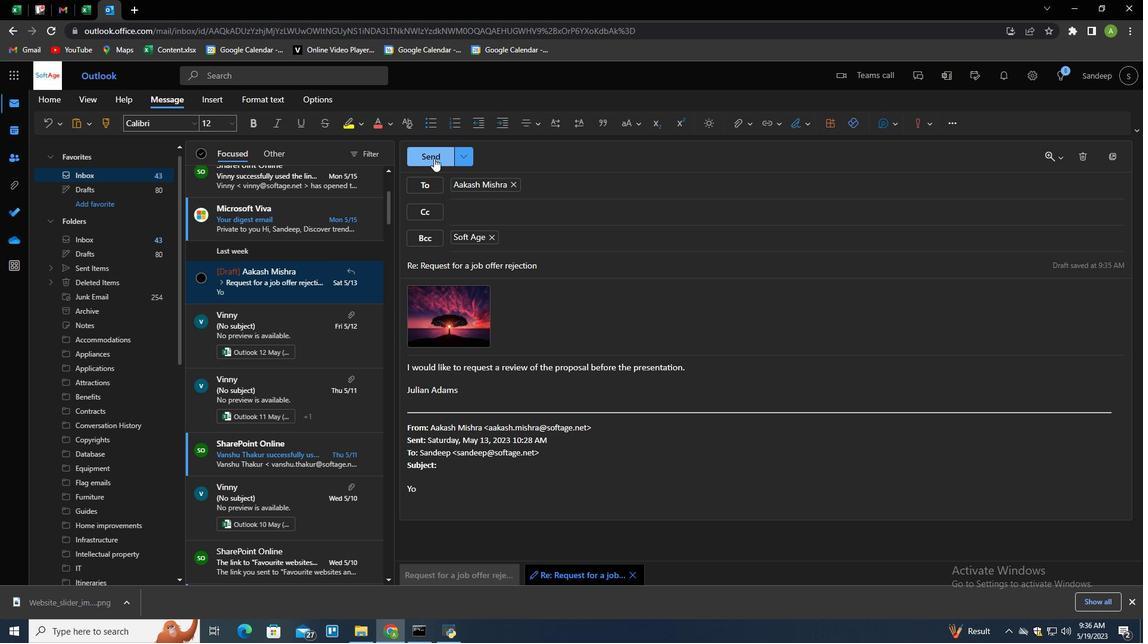 
Action: Mouse pressed left at (434, 157)
Screenshot: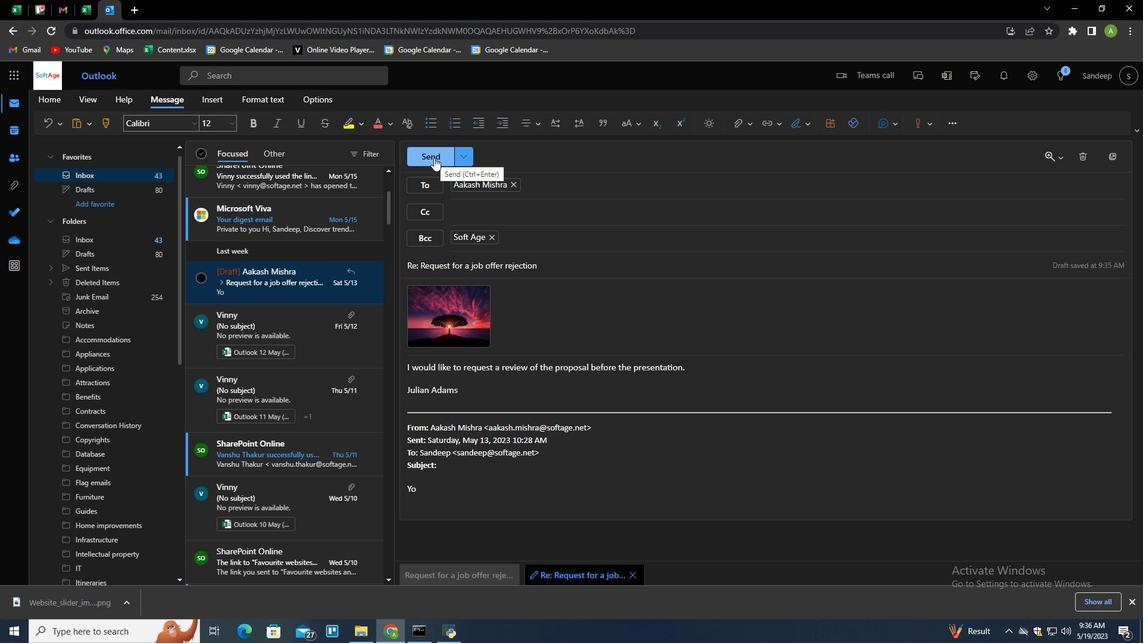 
Action: Mouse moved to (723, 327)
Screenshot: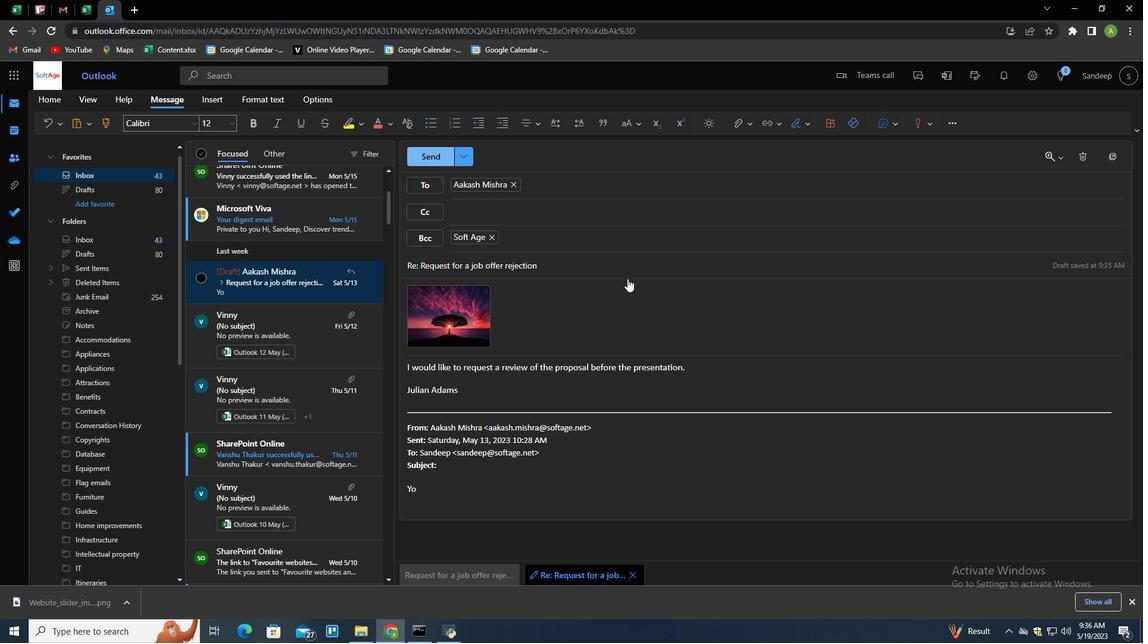 
